 Task: Get the current traffic updates for the North Dakota Museum of Art in Grand Forks.
Action: Mouse moved to (156, 83)
Screenshot: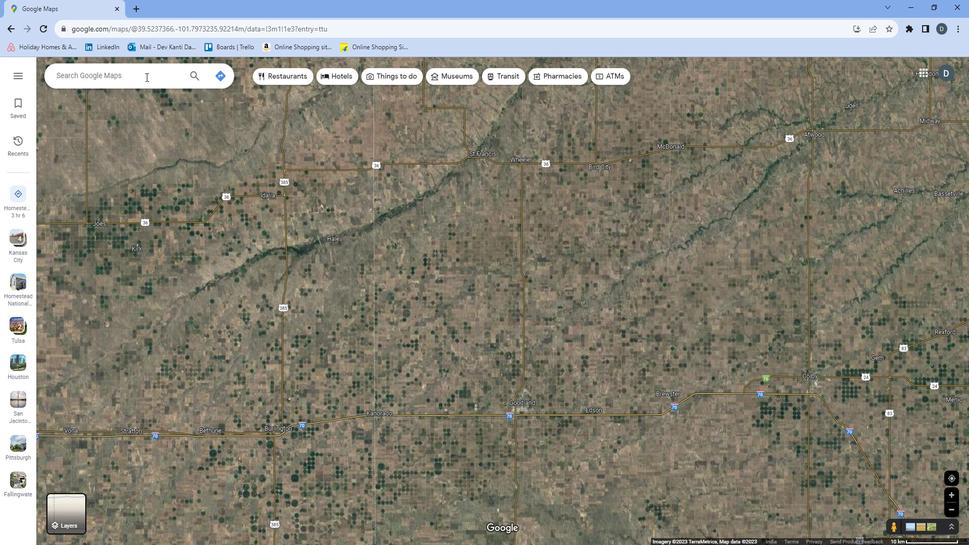 
Action: Mouse pressed left at (156, 83)
Screenshot: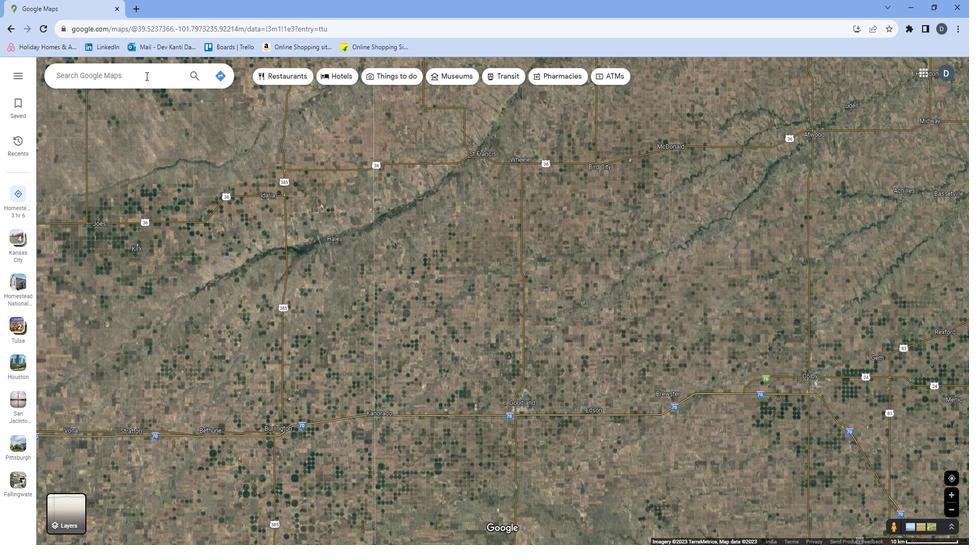 
Action: Mouse moved to (156, 82)
Screenshot: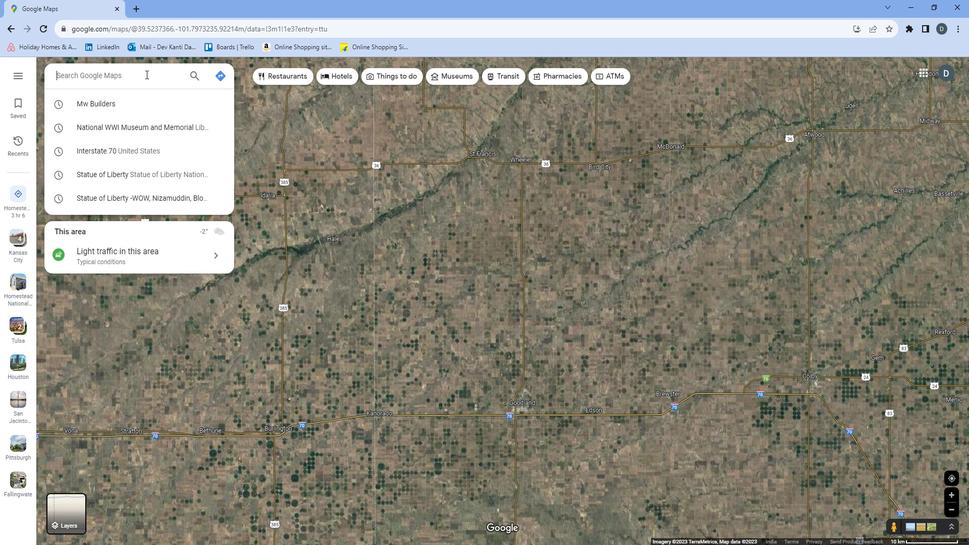 
Action: Key pressed <Key.shift>North<Key.space><Key.shift>Dakota<Key.space><Key.shift>Museum<Key.space>of<Key.space><Key.shift>Art<Key.space>in<Key.space><Key.shift>Grea<Key.backspace><Key.backspace>and<Key.space><Key.shift>Forks<Key.space><Key.enter>
Screenshot: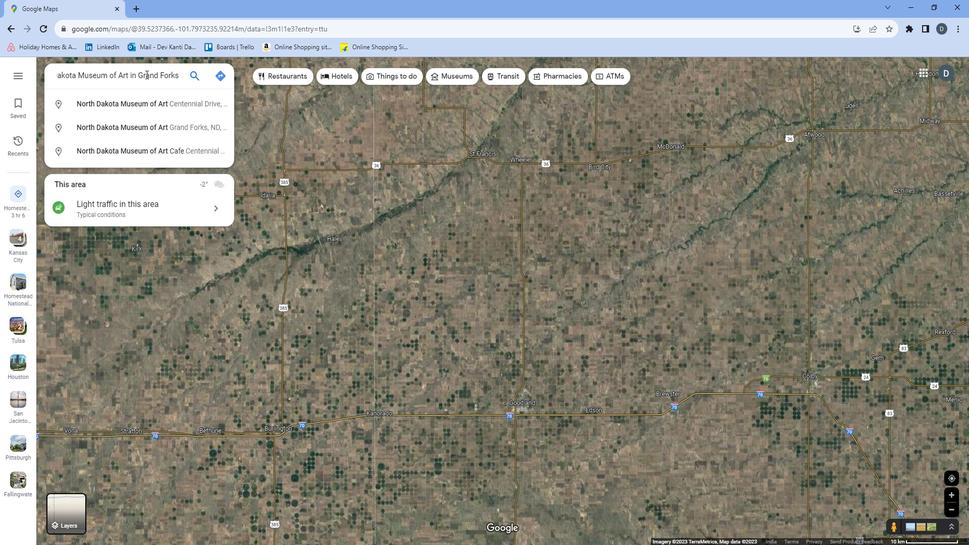 
Action: Mouse moved to (274, 499)
Screenshot: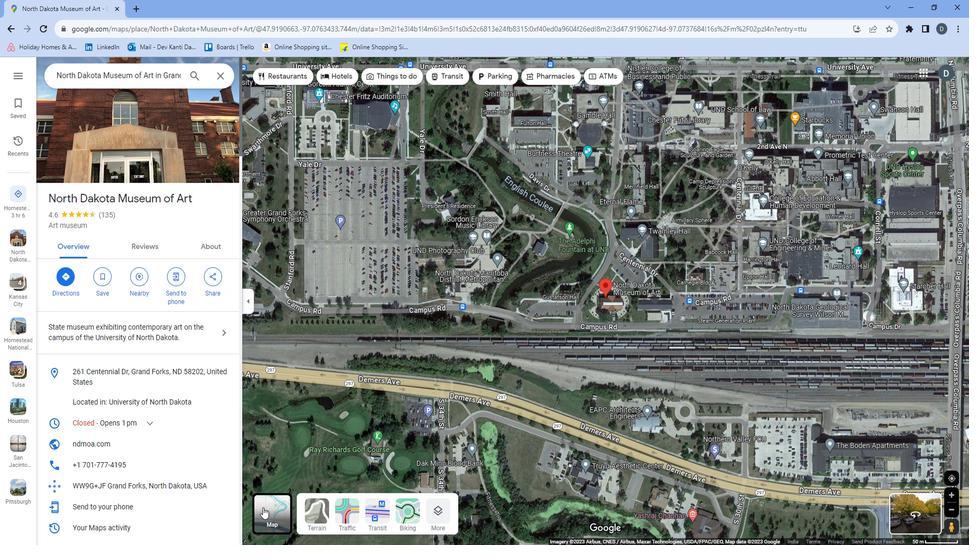 
Action: Mouse pressed left at (274, 499)
Screenshot: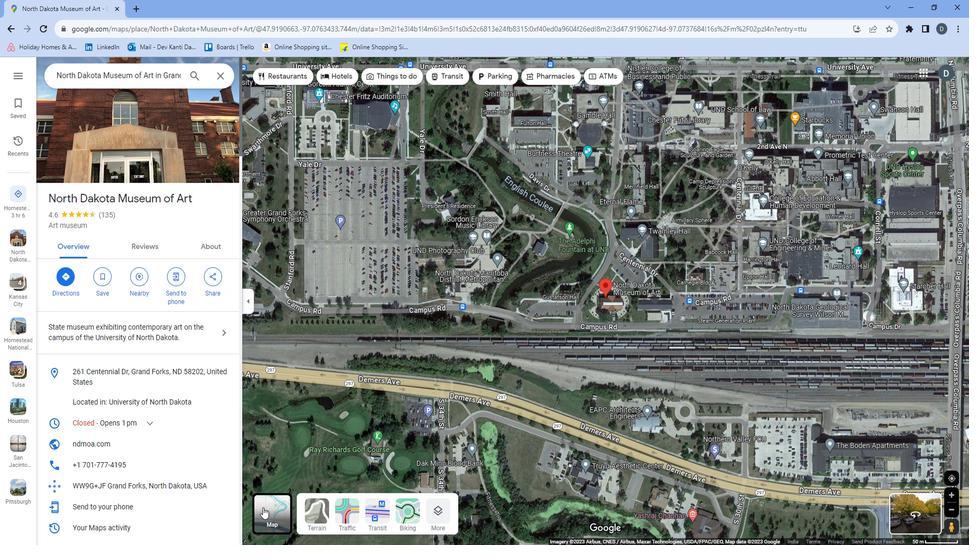 
Action: Mouse moved to (349, 492)
Screenshot: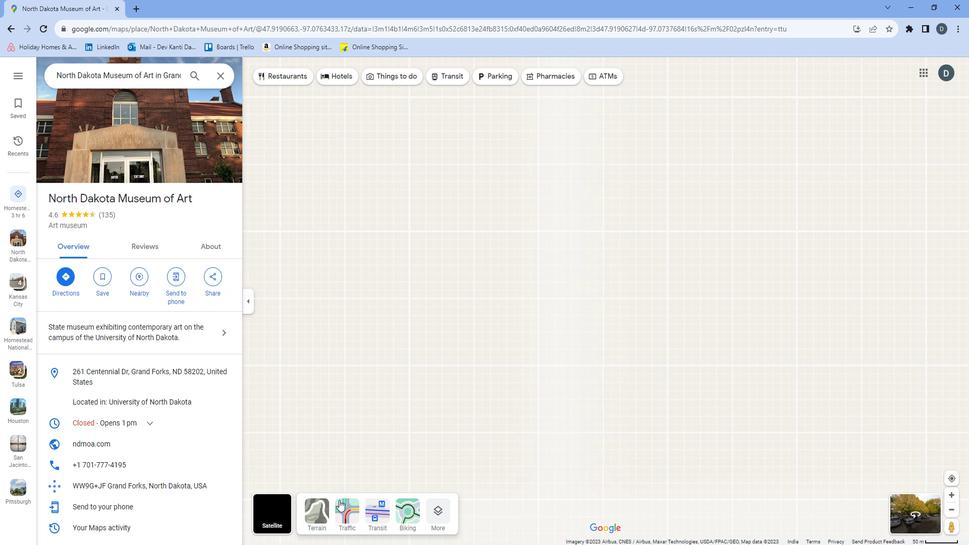 
Action: Mouse pressed left at (349, 492)
Screenshot: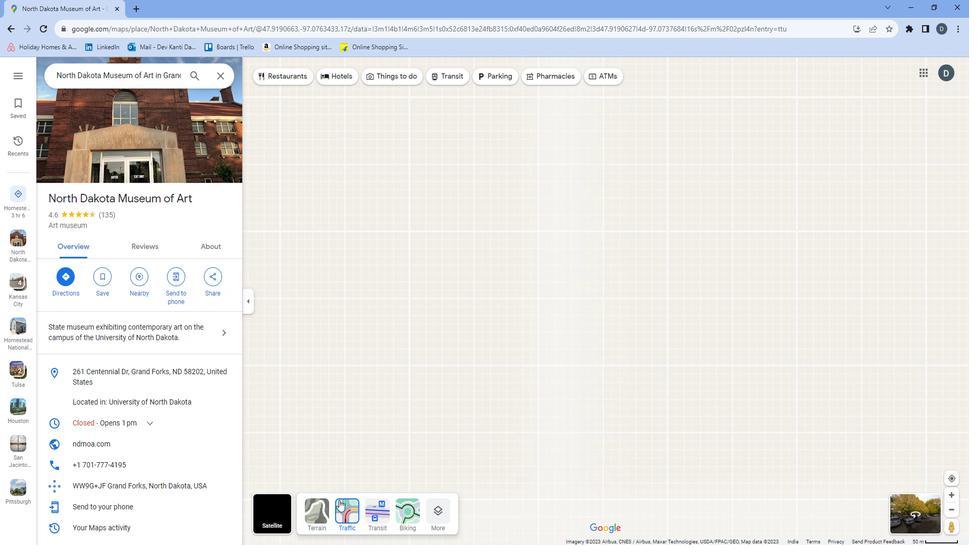 
Action: Mouse moved to (295, 405)
Screenshot: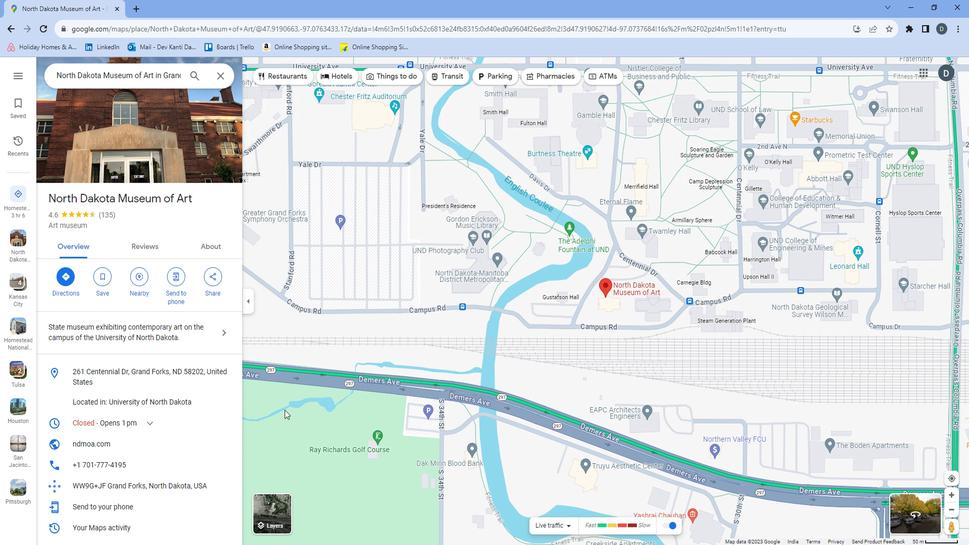 
Action: Mouse scrolled (295, 406) with delta (0, 0)
Screenshot: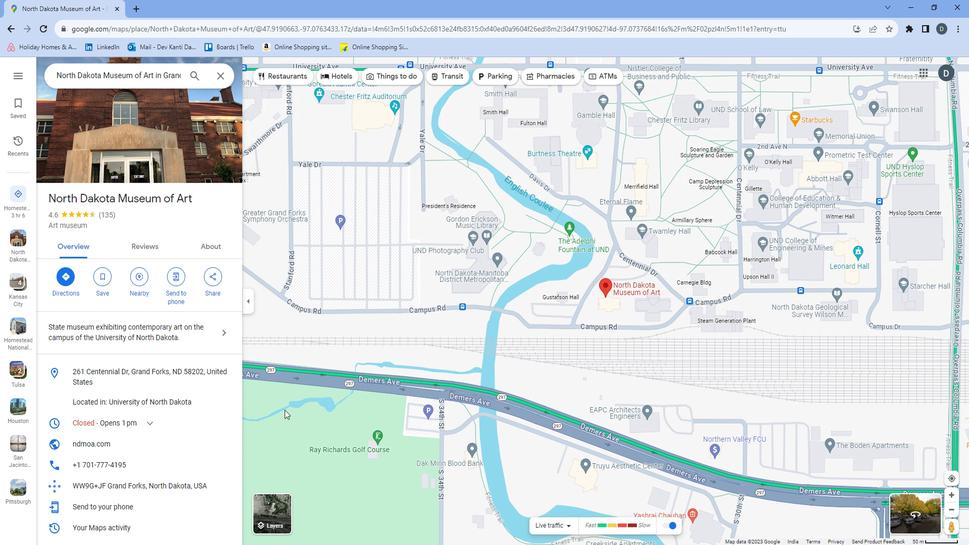 
Action: Mouse moved to (295, 404)
Screenshot: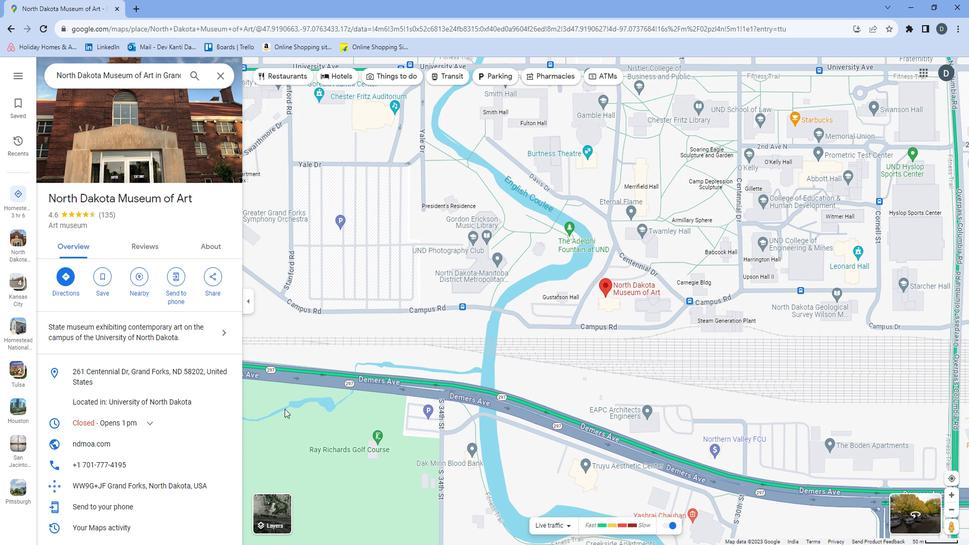
Action: Mouse scrolled (295, 405) with delta (0, 0)
Screenshot: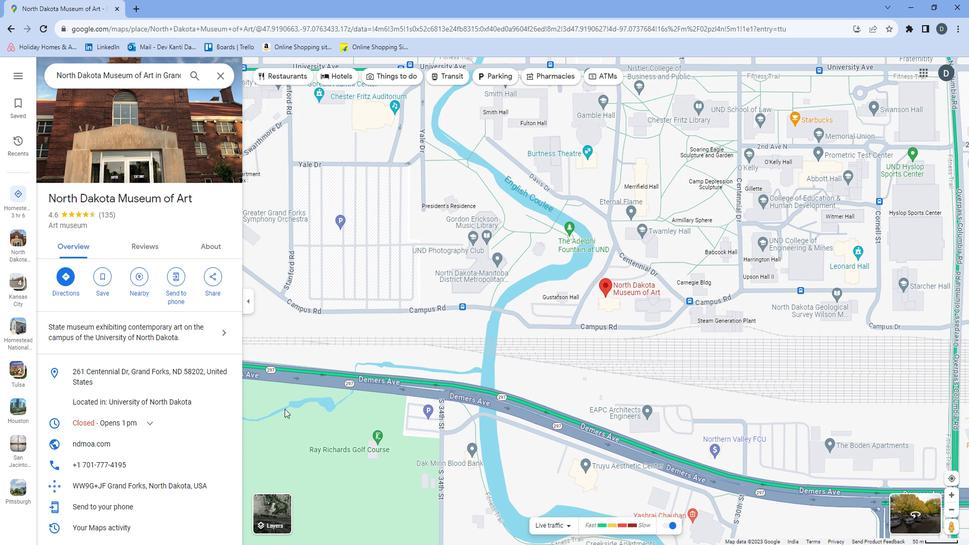 
Action: Mouse moved to (295, 404)
Screenshot: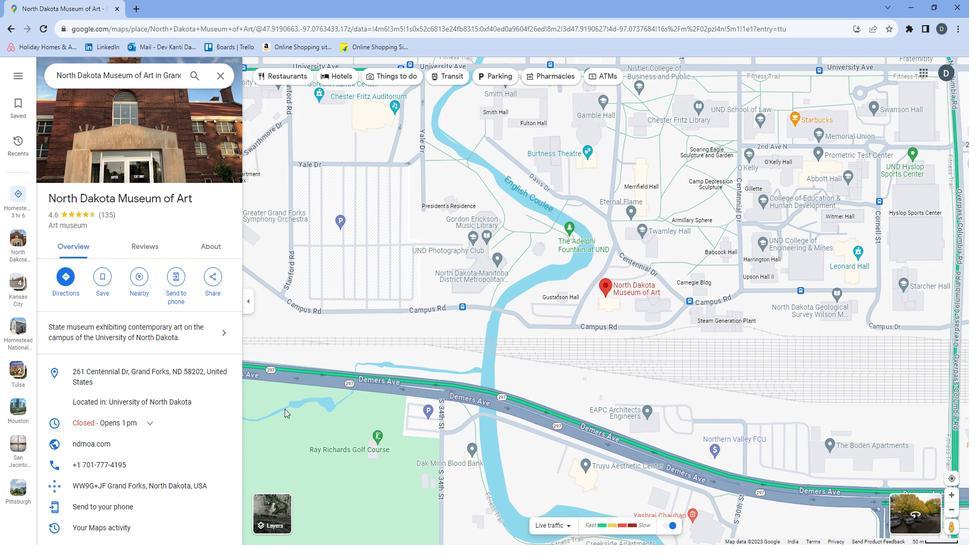 
Action: Mouse scrolled (295, 404) with delta (0, 0)
Screenshot: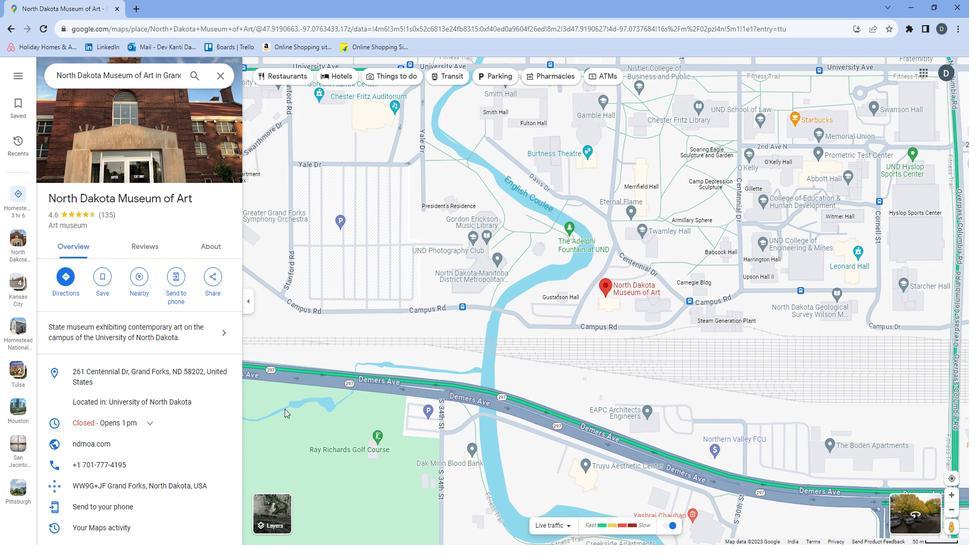 
Action: Mouse scrolled (295, 404) with delta (0, 0)
Screenshot: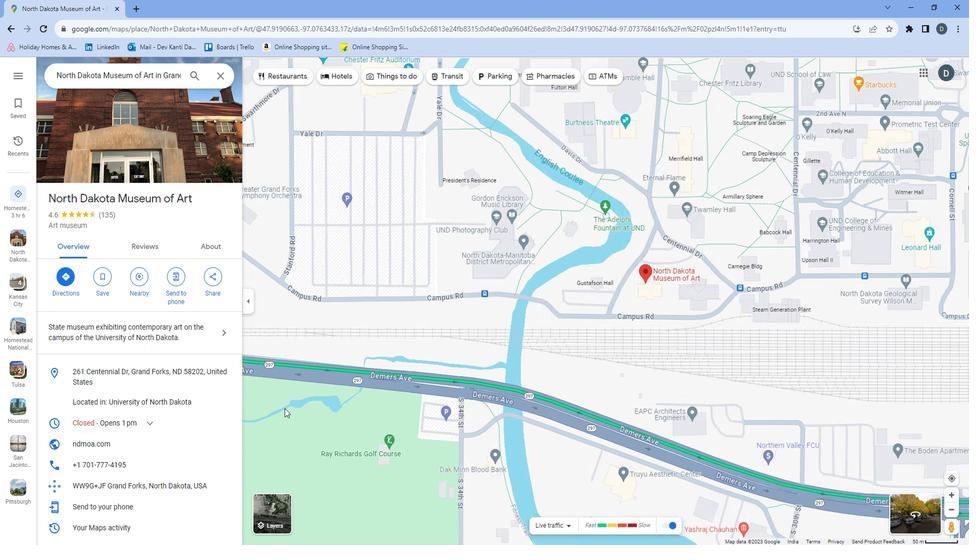 
Action: Mouse moved to (418, 398)
Screenshot: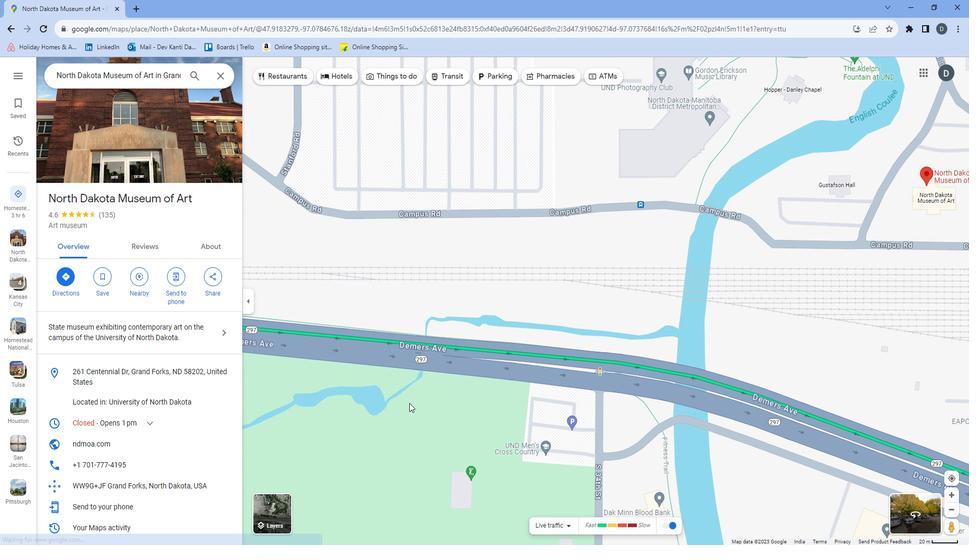 
Action: Mouse pressed left at (418, 398)
Screenshot: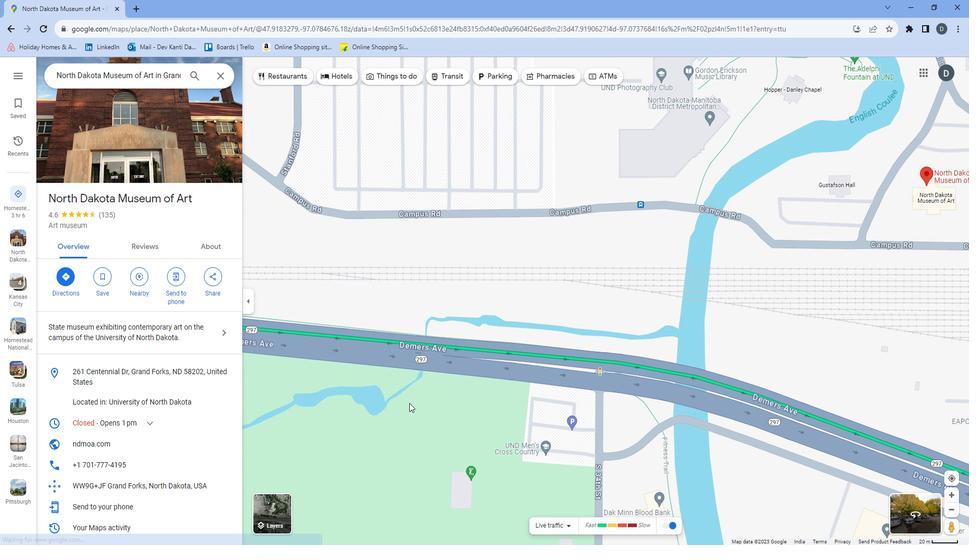 
Action: Mouse moved to (432, 390)
Screenshot: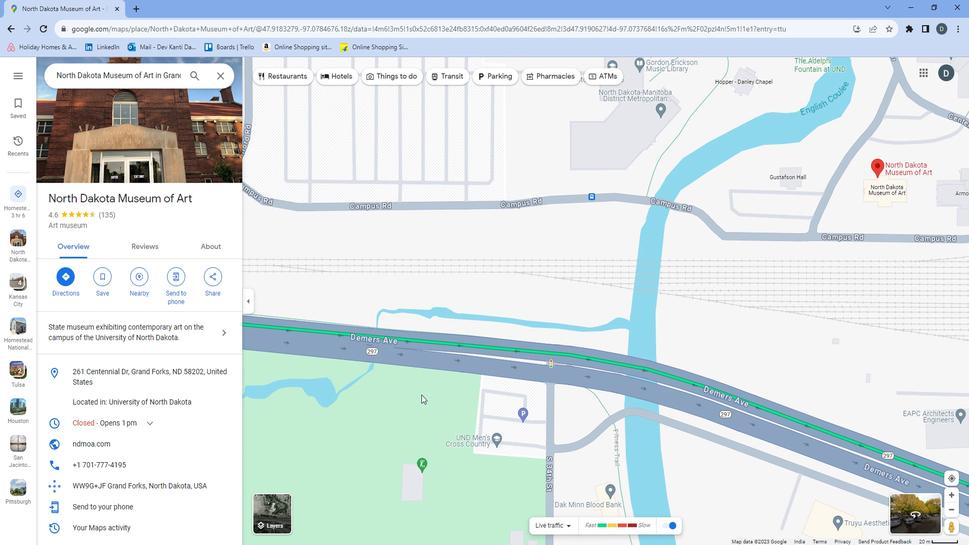 
Action: Mouse pressed left at (432, 390)
Screenshot: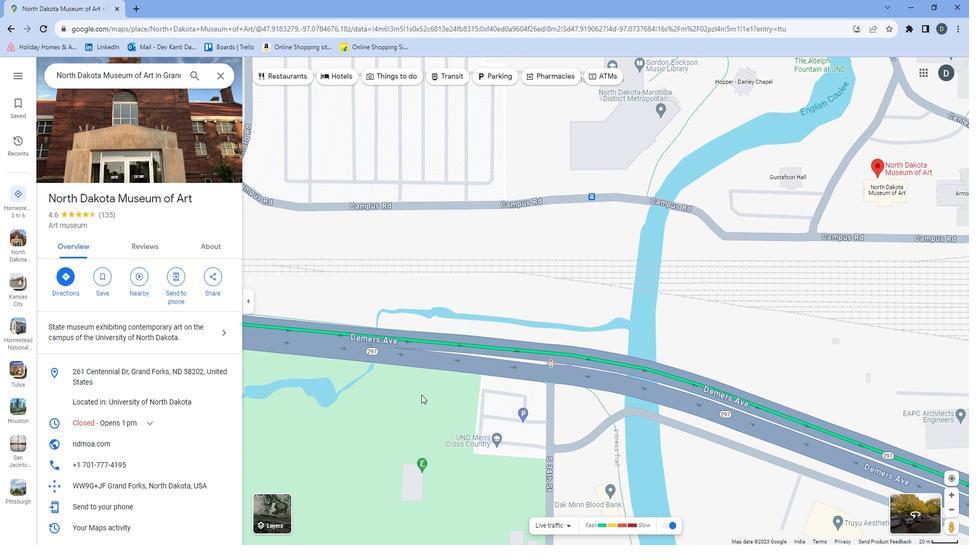 
Action: Mouse moved to (536, 394)
Screenshot: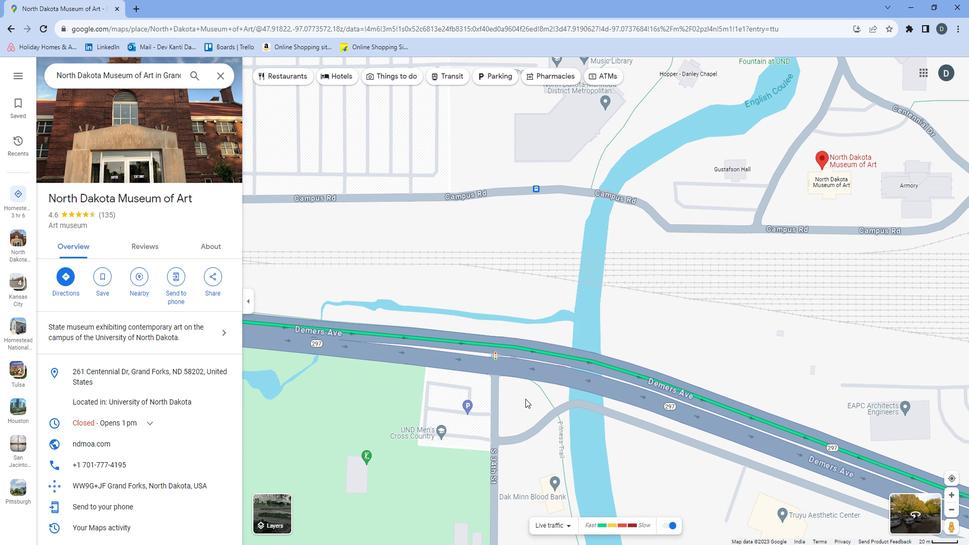
Action: Mouse pressed left at (536, 394)
Screenshot: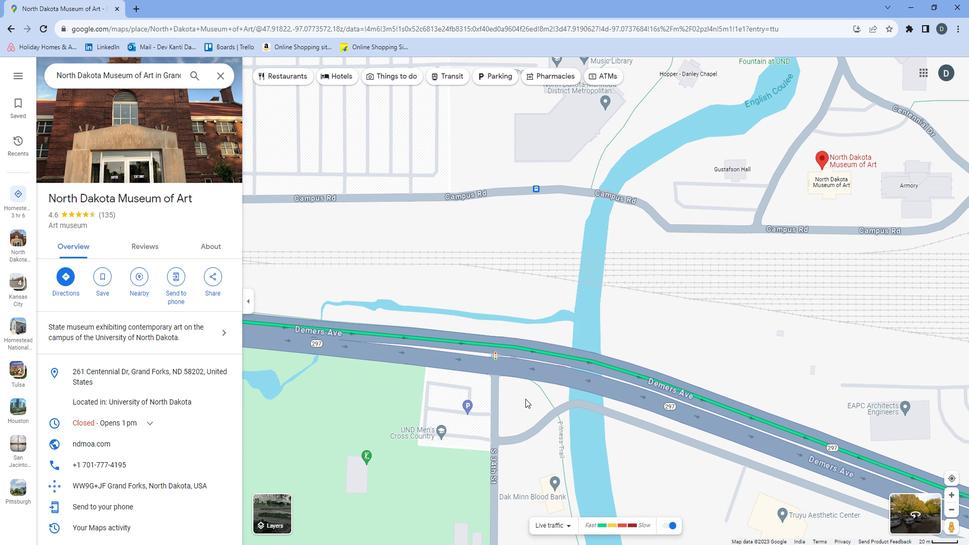 
Action: Mouse moved to (565, 429)
Screenshot: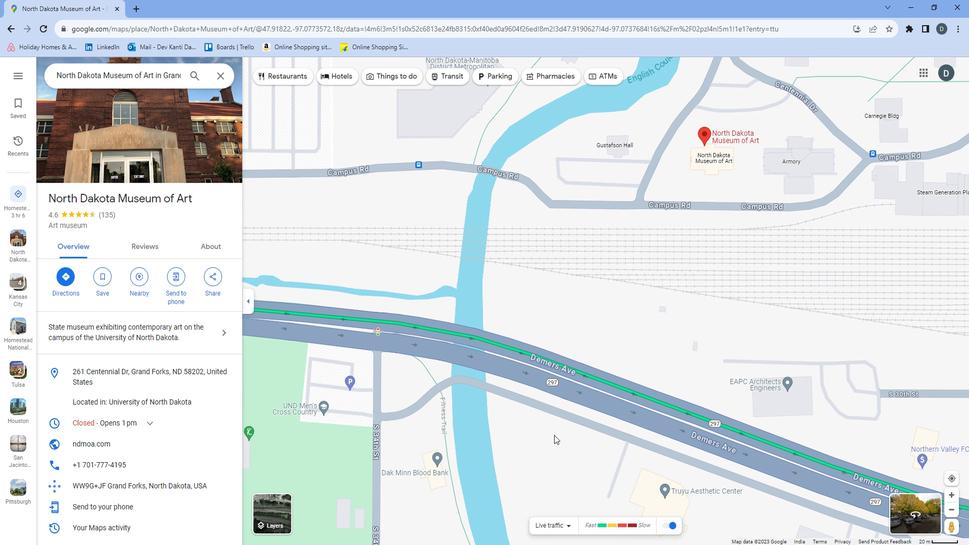 
Action: Mouse pressed left at (565, 429)
Screenshot: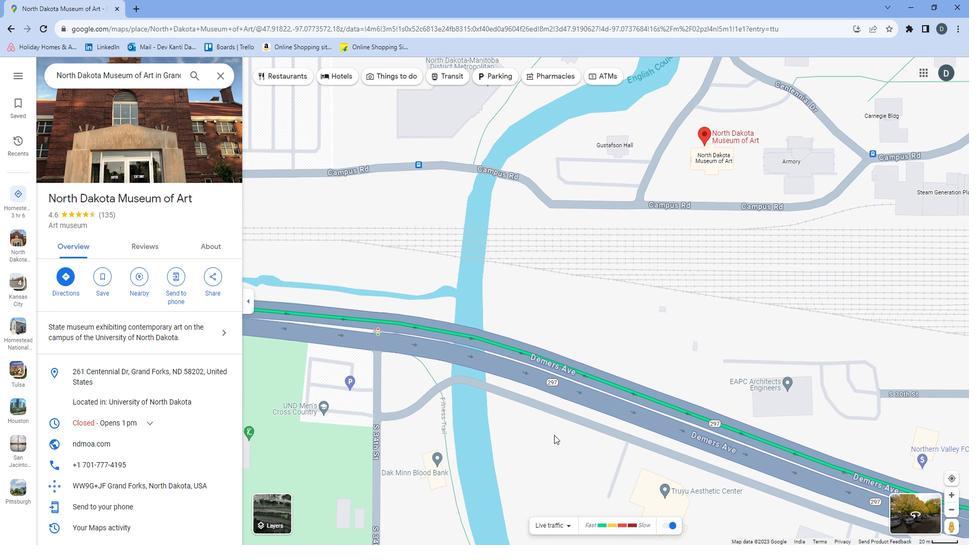 
Action: Mouse moved to (665, 403)
Screenshot: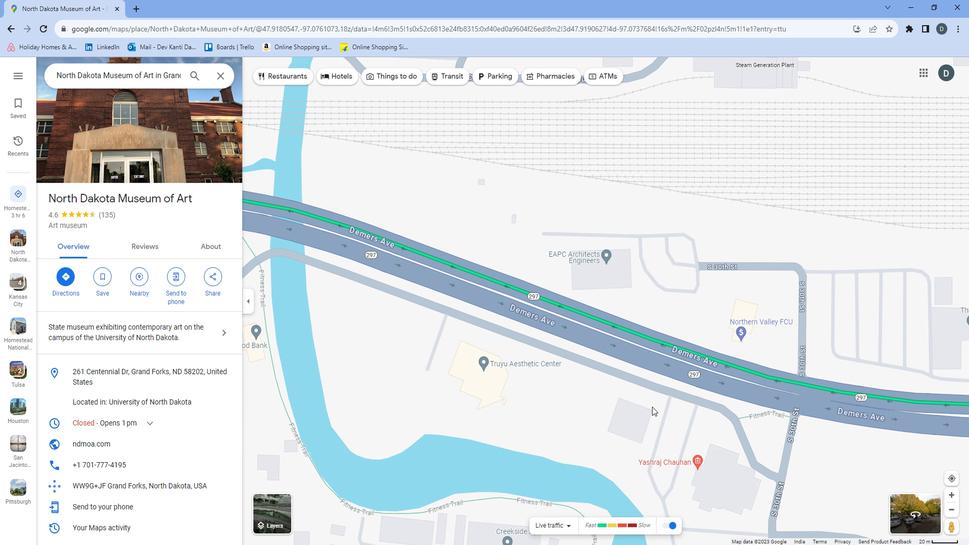 
Action: Mouse pressed left at (665, 403)
Screenshot: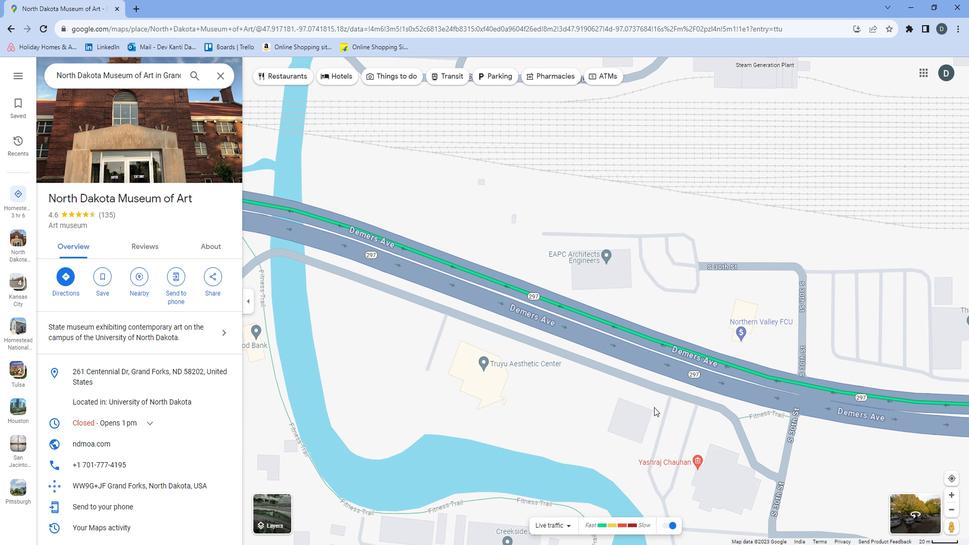 
Action: Mouse moved to (561, 278)
Screenshot: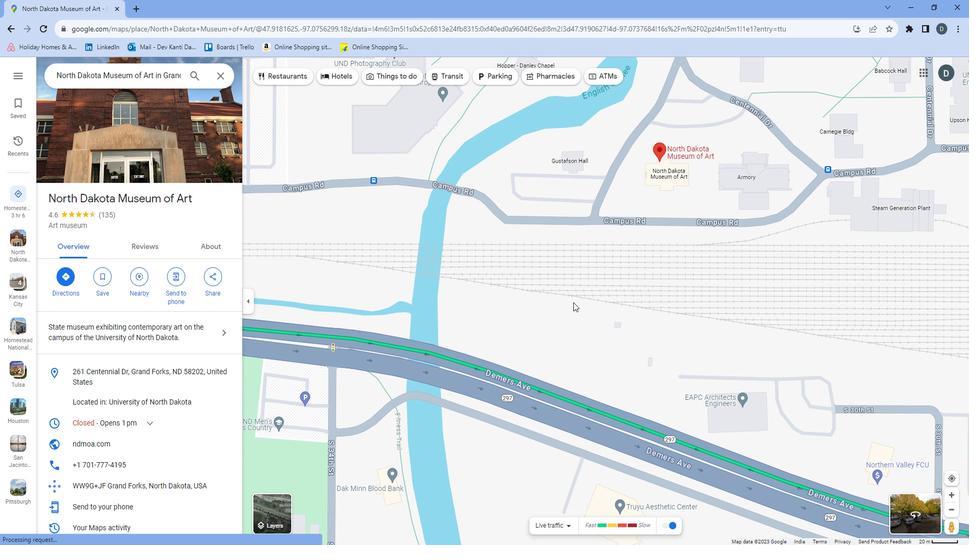
Action: Mouse scrolled (561, 278) with delta (0, 0)
Screenshot: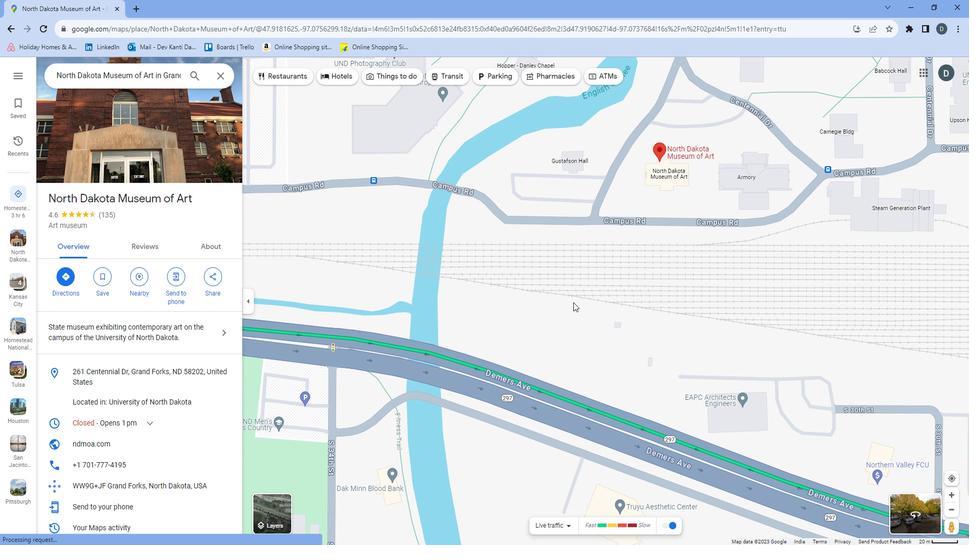 
Action: Mouse moved to (555, 268)
Screenshot: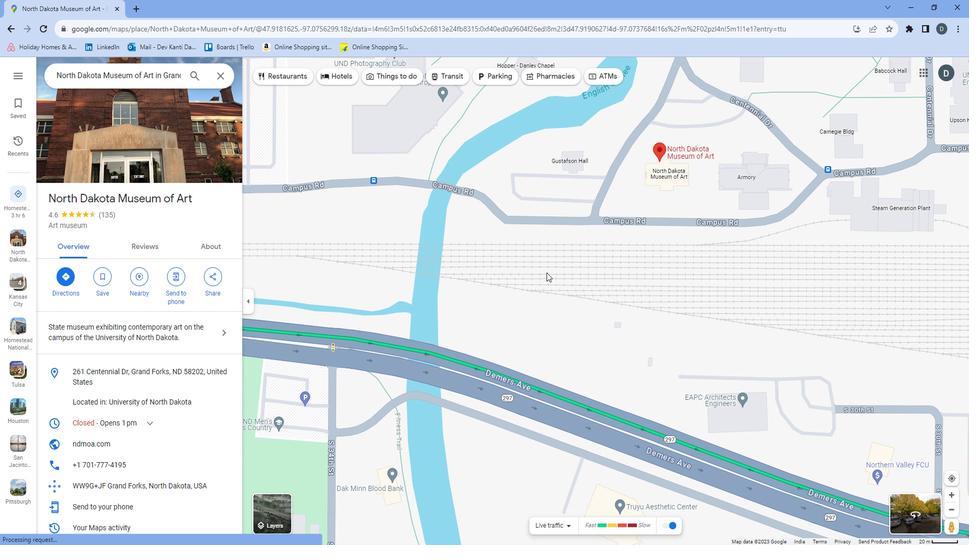 
Action: Mouse scrolled (555, 269) with delta (0, 0)
Screenshot: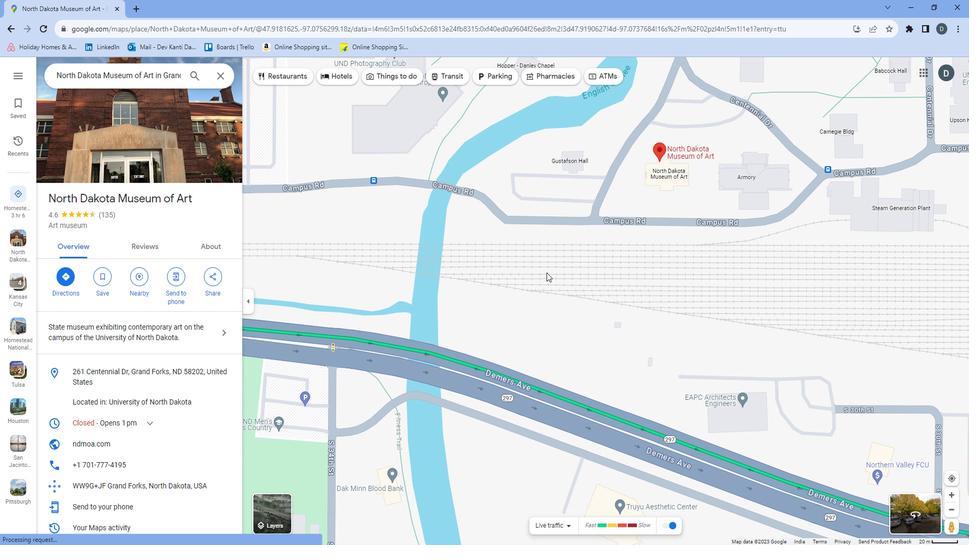 
Action: Mouse scrolled (555, 269) with delta (0, 0)
Screenshot: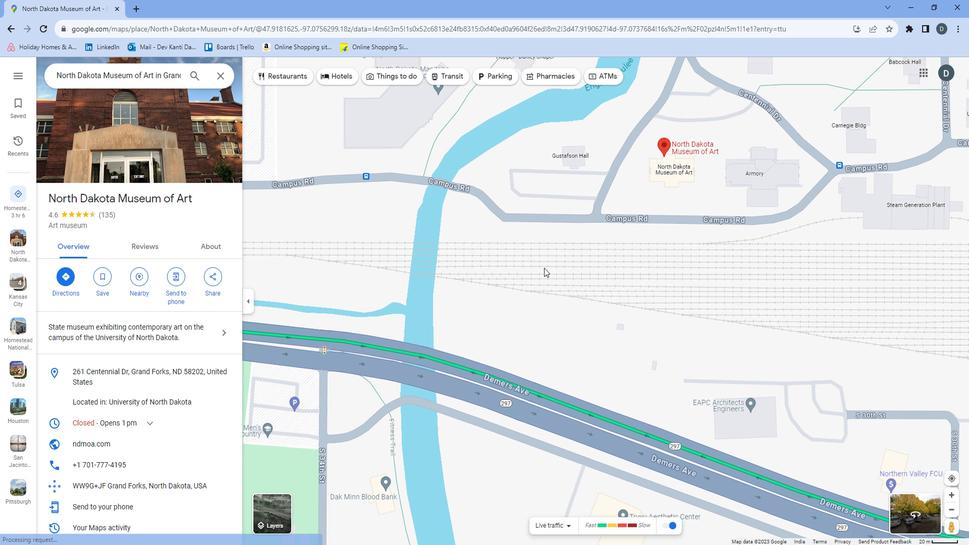 
Action: Mouse moved to (558, 252)
Screenshot: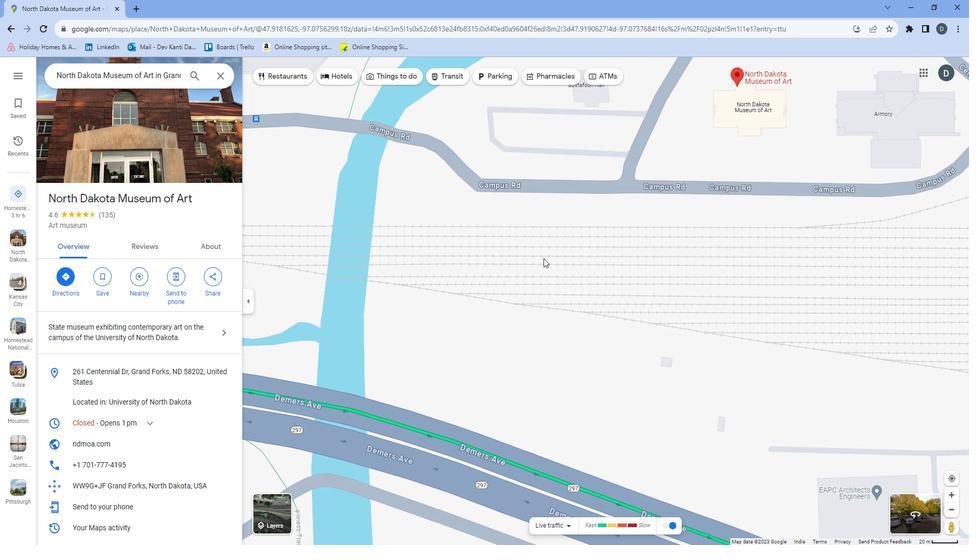 
Action: Mouse pressed left at (558, 252)
Screenshot: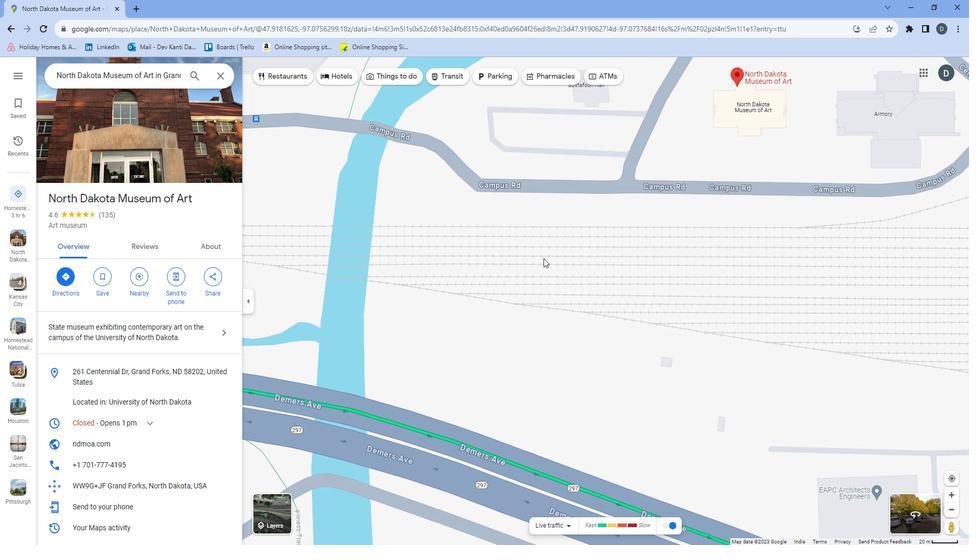 
Action: Mouse moved to (637, 386)
Screenshot: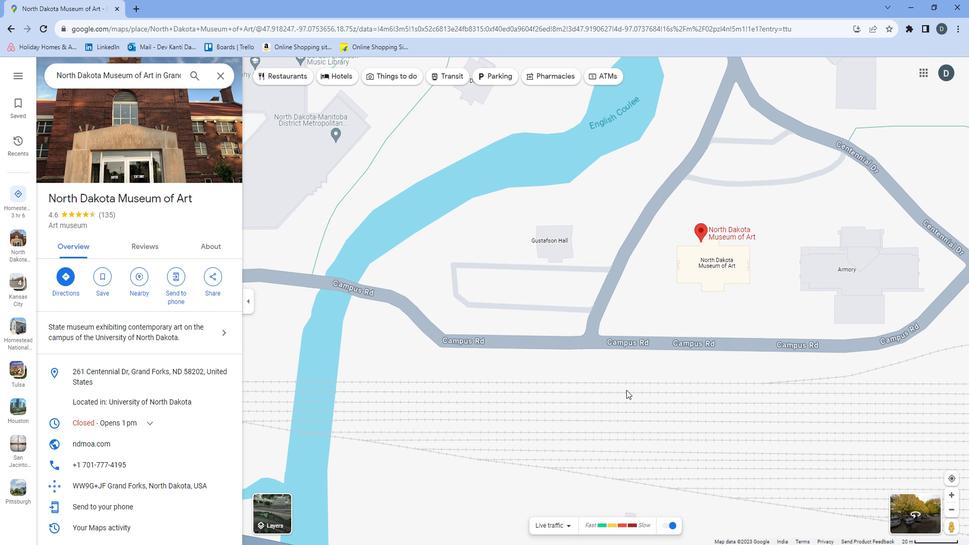 
Action: Mouse scrolled (637, 386) with delta (0, 0)
Screenshot: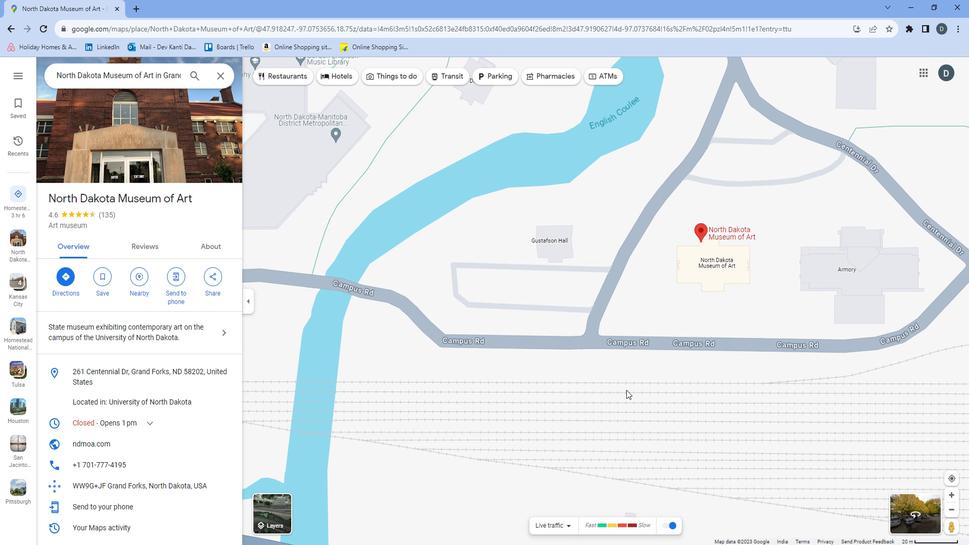 
Action: Mouse scrolled (637, 386) with delta (0, 0)
Screenshot: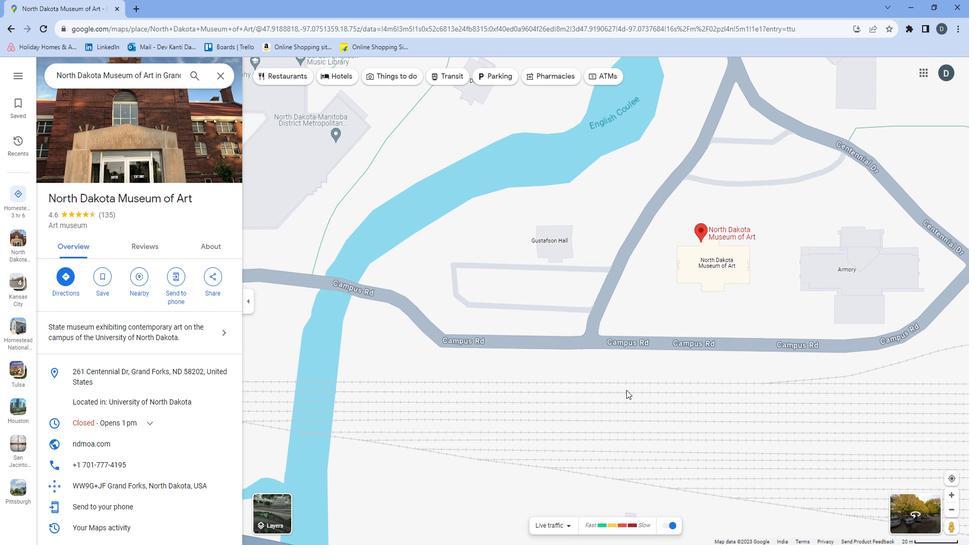 
Action: Mouse scrolled (637, 386) with delta (0, 0)
Screenshot: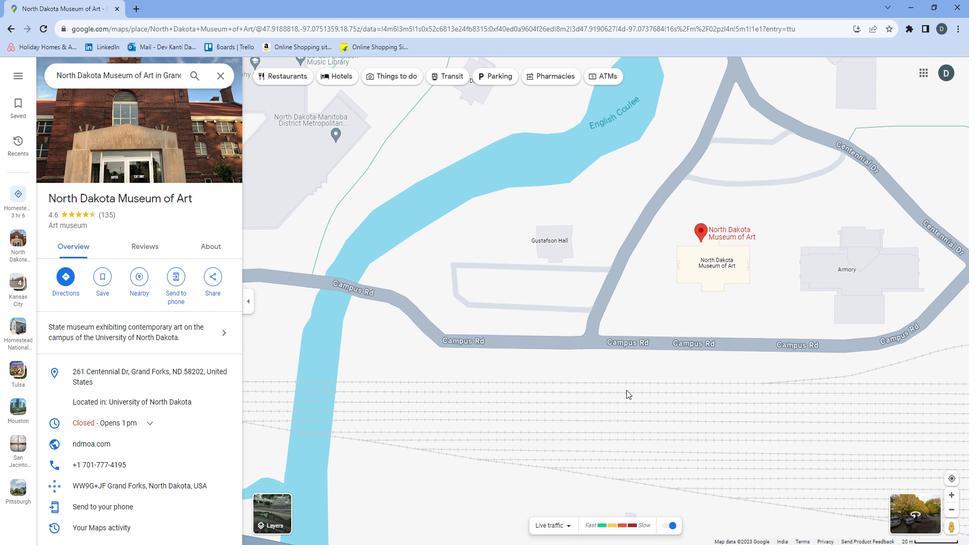
Action: Mouse scrolled (637, 386) with delta (0, 0)
Screenshot: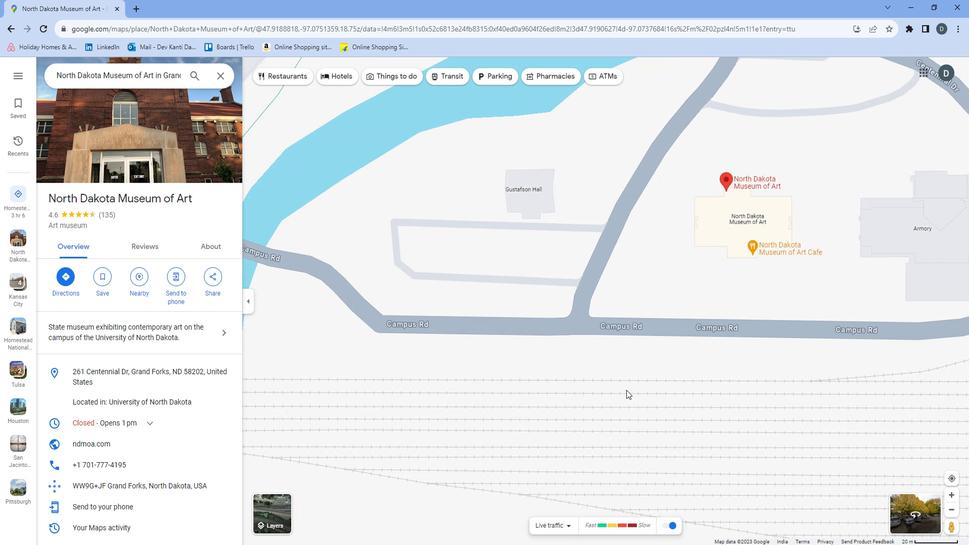 
Action: Mouse moved to (524, 337)
Screenshot: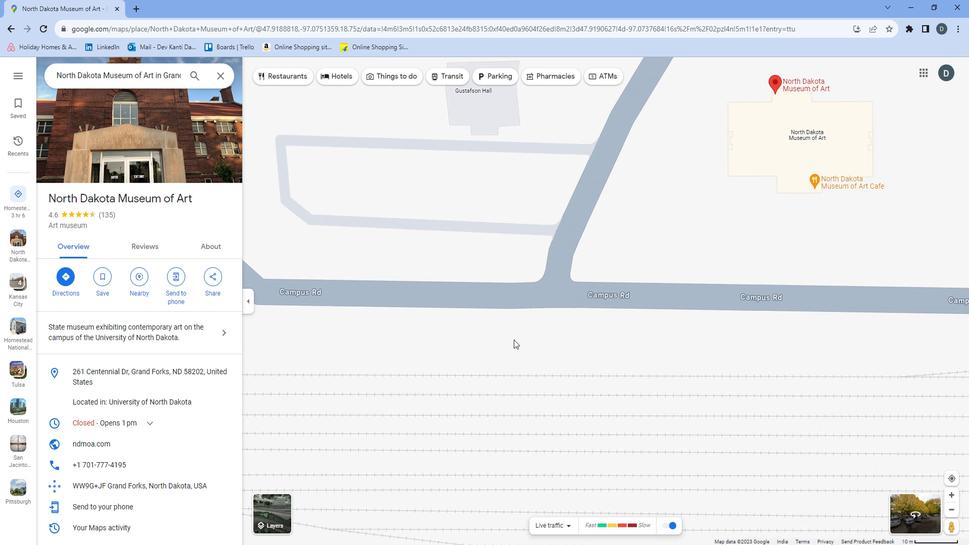 
Action: Mouse pressed left at (524, 337)
Screenshot: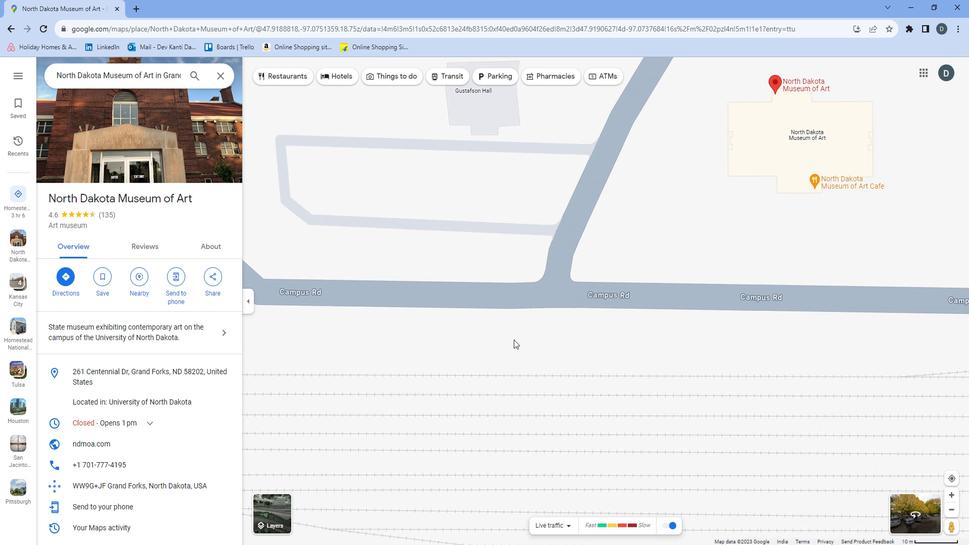 
Action: Mouse moved to (644, 338)
Screenshot: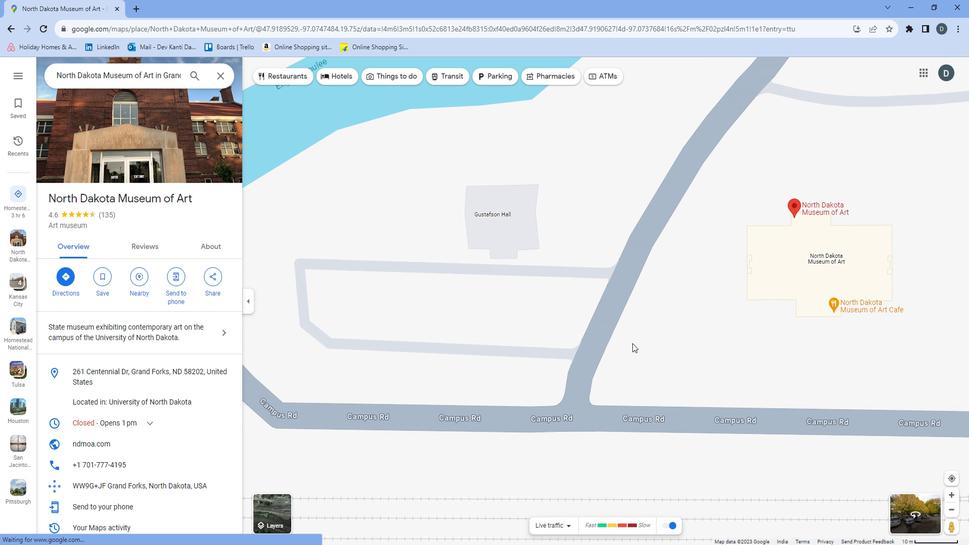 
Action: Mouse pressed left at (644, 338)
Screenshot: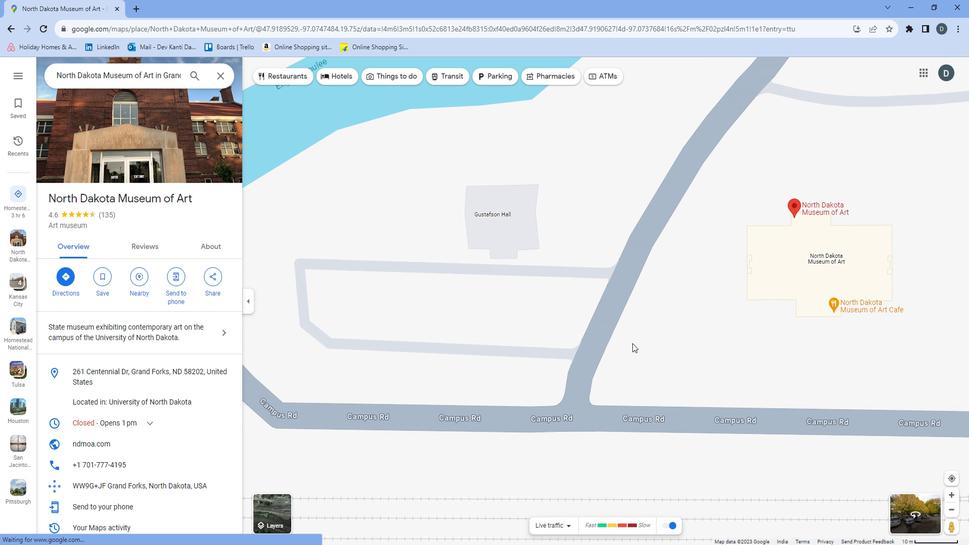 
Action: Mouse moved to (536, 438)
Screenshot: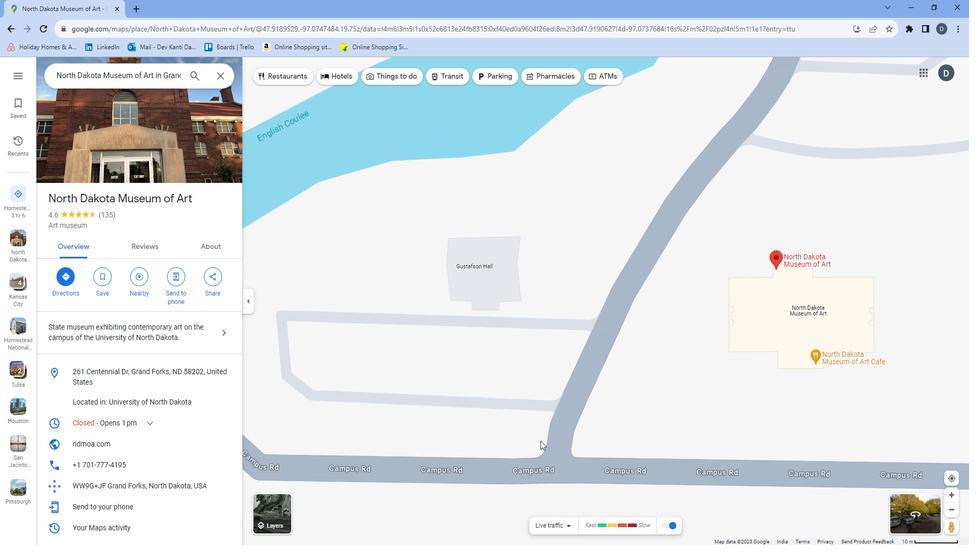 
Action: Mouse scrolled (536, 438) with delta (0, 0)
Screenshot: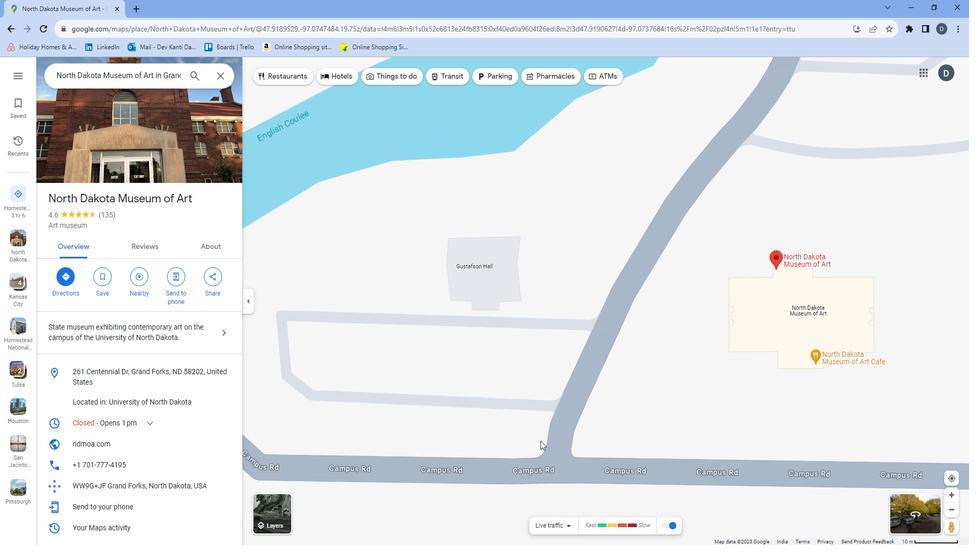 
Action: Mouse moved to (521, 439)
Screenshot: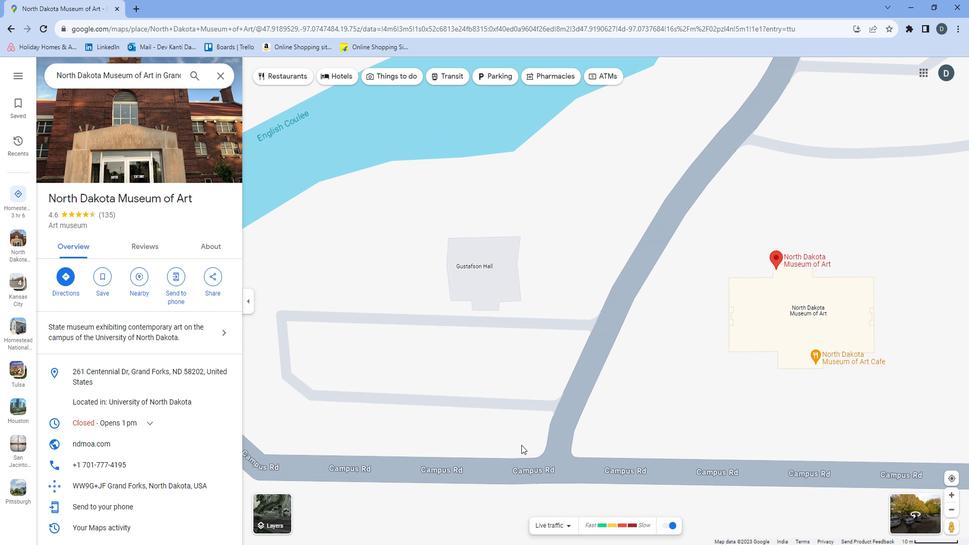 
Action: Mouse scrolled (521, 440) with delta (0, 0)
Screenshot: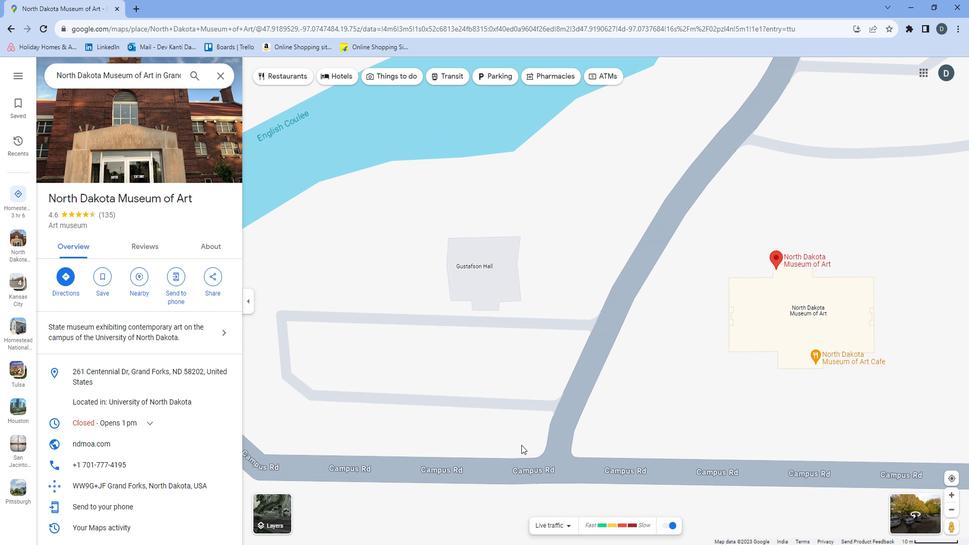 
Action: Mouse moved to (517, 439)
Screenshot: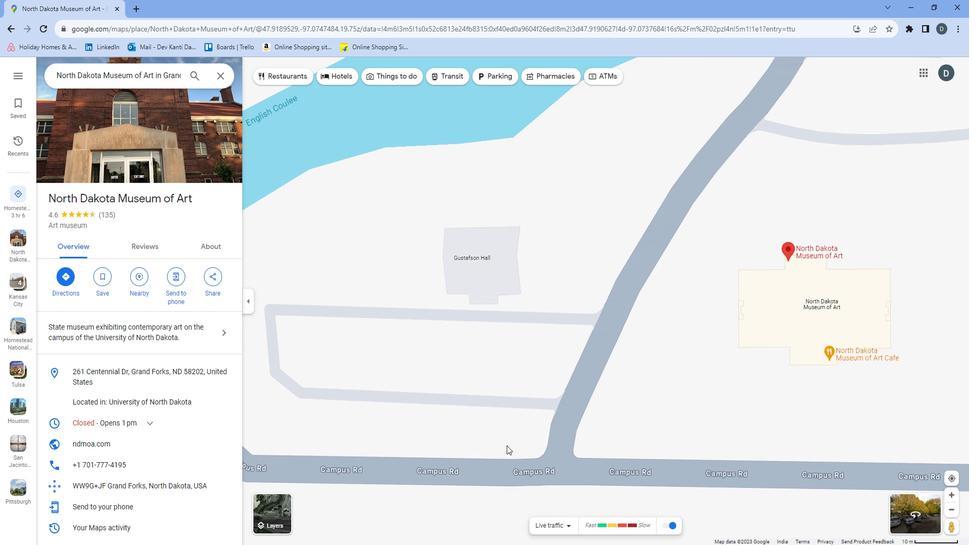 
Action: Mouse scrolled (517, 440) with delta (0, 0)
Screenshot: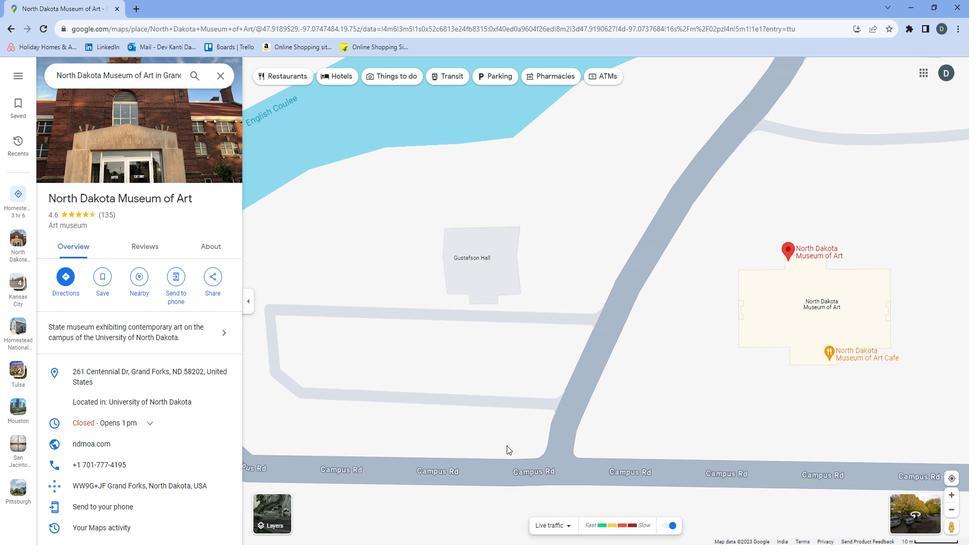 
Action: Mouse moved to (524, 428)
Screenshot: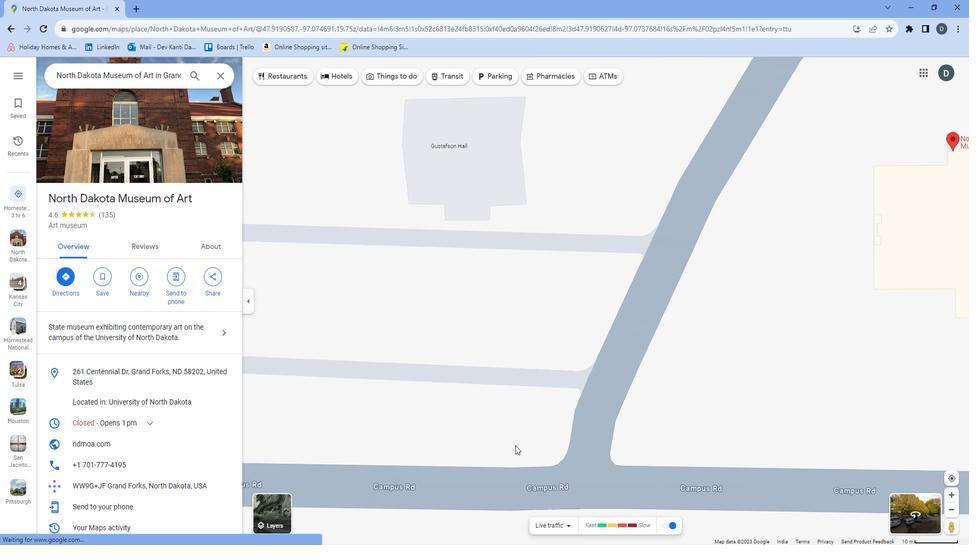 
Action: Mouse pressed left at (524, 428)
Screenshot: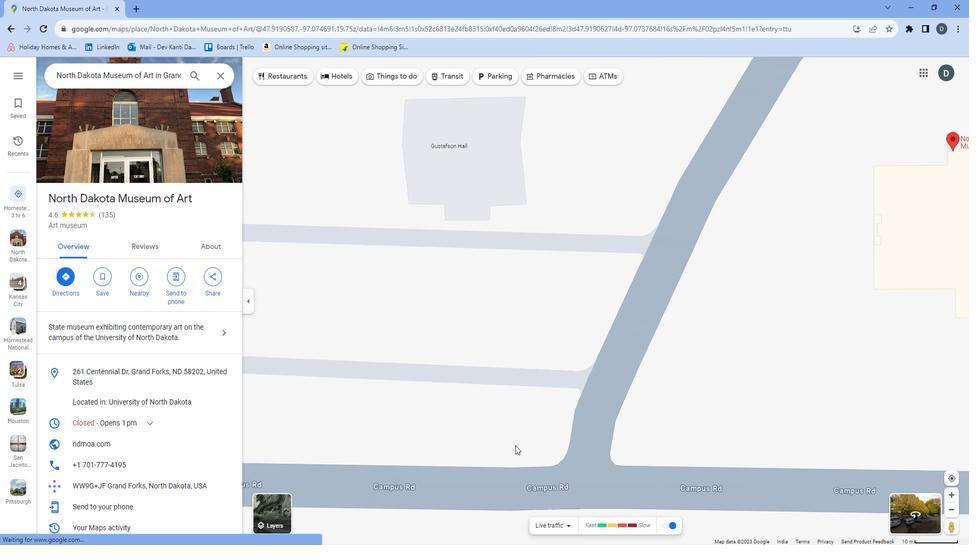 
Action: Mouse moved to (639, 316)
Screenshot: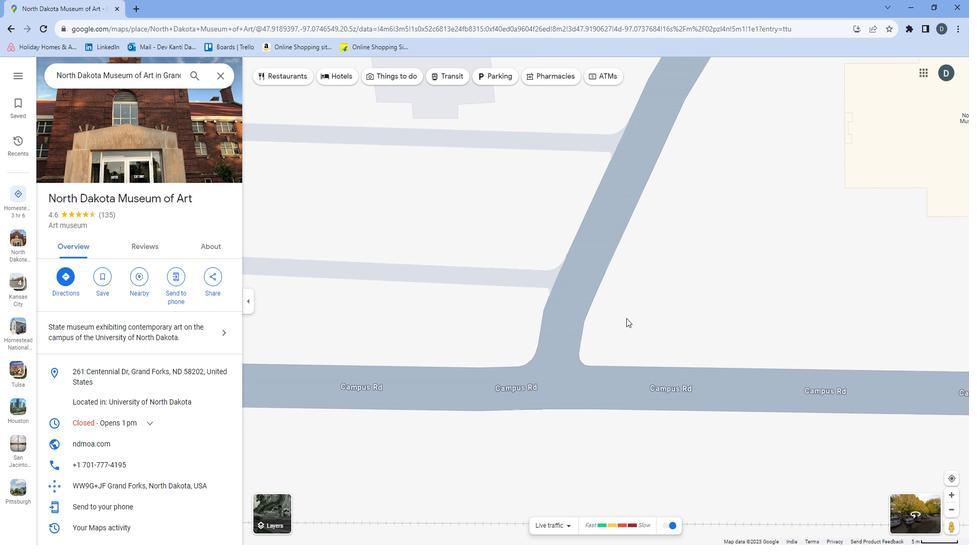 
Action: Mouse scrolled (639, 316) with delta (0, 0)
Screenshot: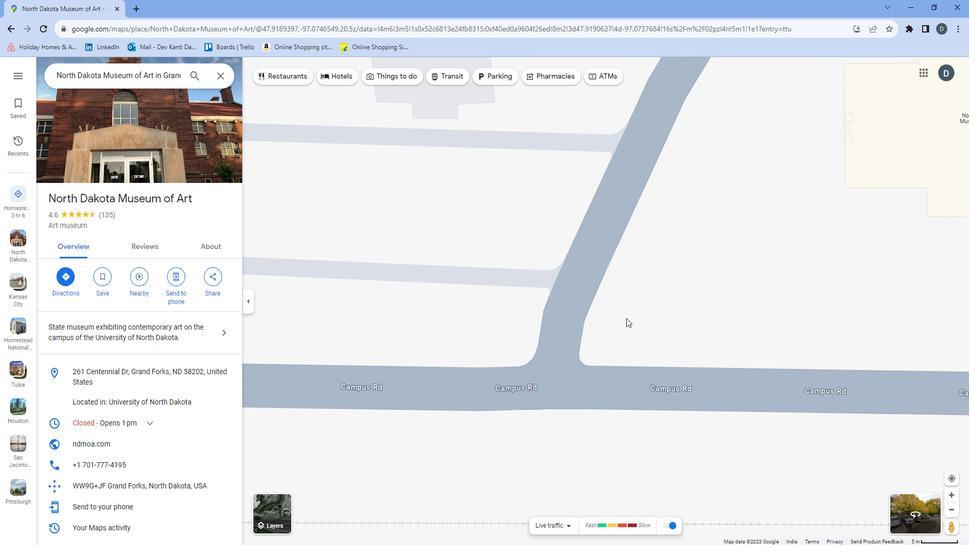 
Action: Mouse moved to (639, 315)
Screenshot: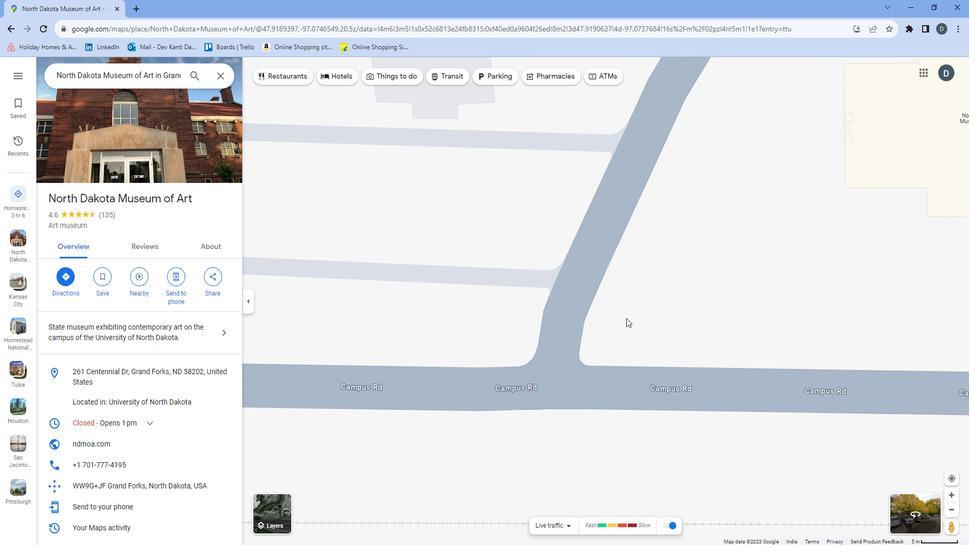 
Action: Mouse scrolled (639, 316) with delta (0, 0)
Screenshot: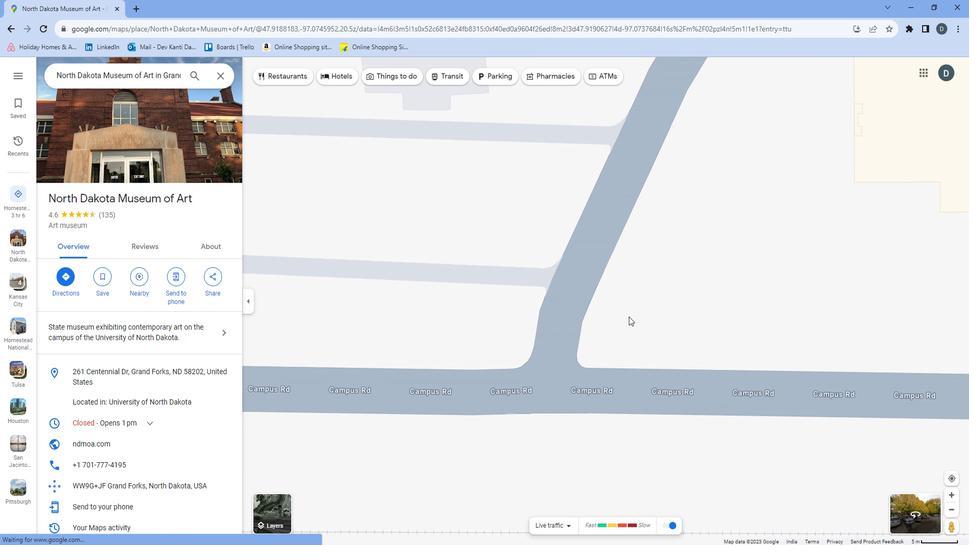 
Action: Mouse moved to (639, 316)
Screenshot: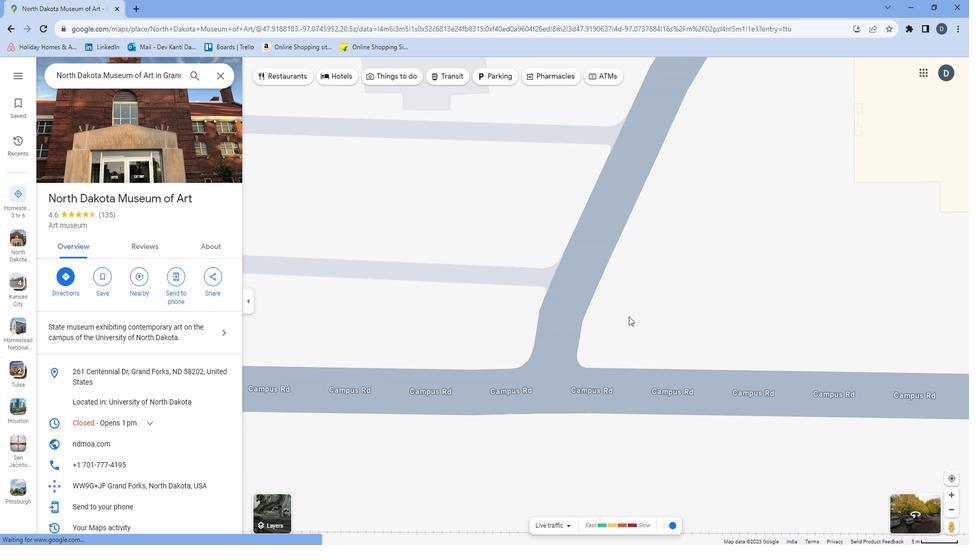 
Action: Mouse pressed left at (639, 316)
Screenshot: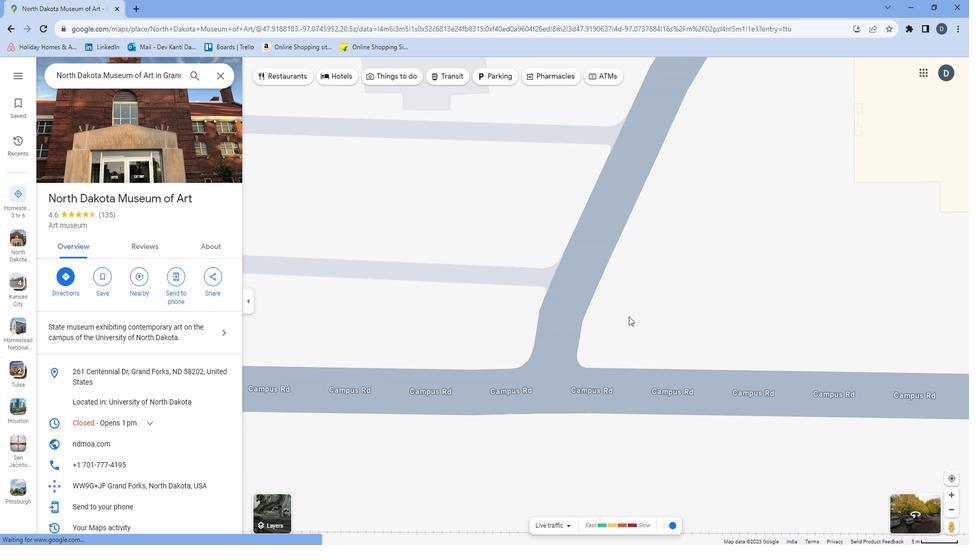 
Action: Mouse moved to (637, 358)
Screenshot: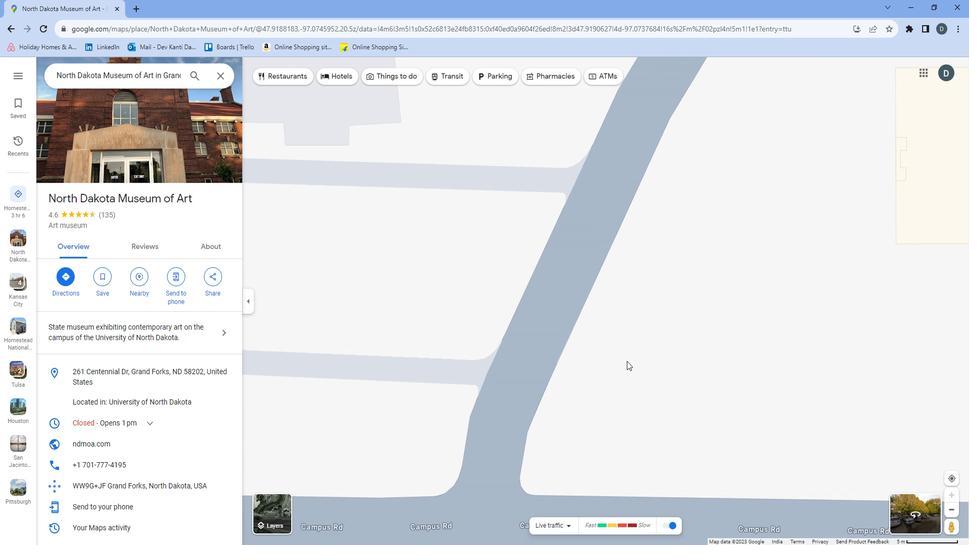 
Action: Mouse scrolled (637, 358) with delta (0, 0)
Screenshot: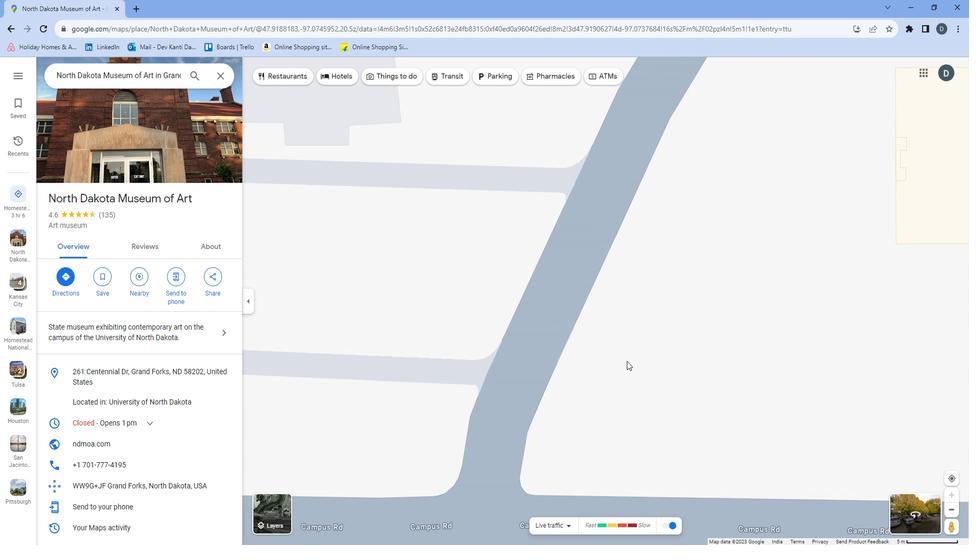 
Action: Mouse scrolled (637, 358) with delta (0, 0)
Screenshot: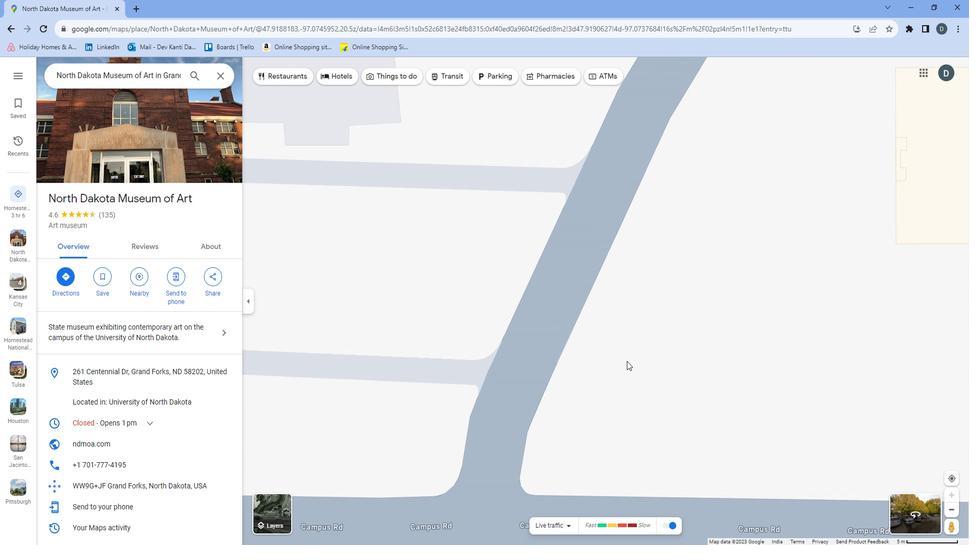 
Action: Mouse scrolled (637, 358) with delta (0, 0)
Screenshot: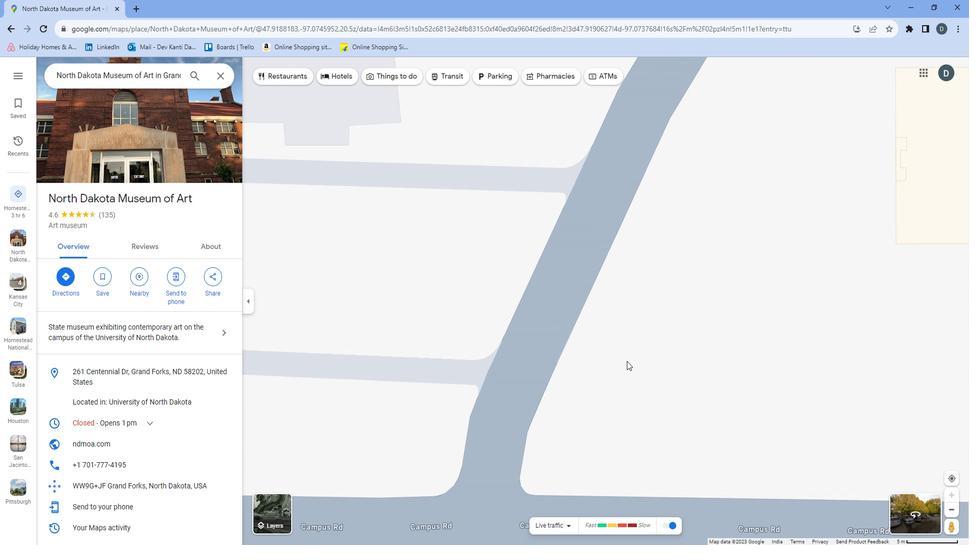 
Action: Mouse moved to (643, 338)
Screenshot: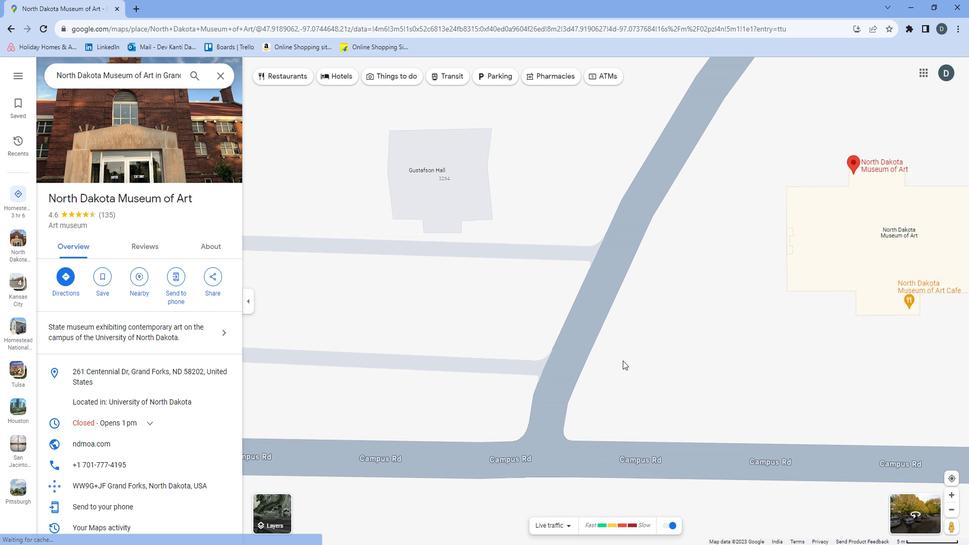 
Action: Mouse pressed left at (643, 338)
Screenshot: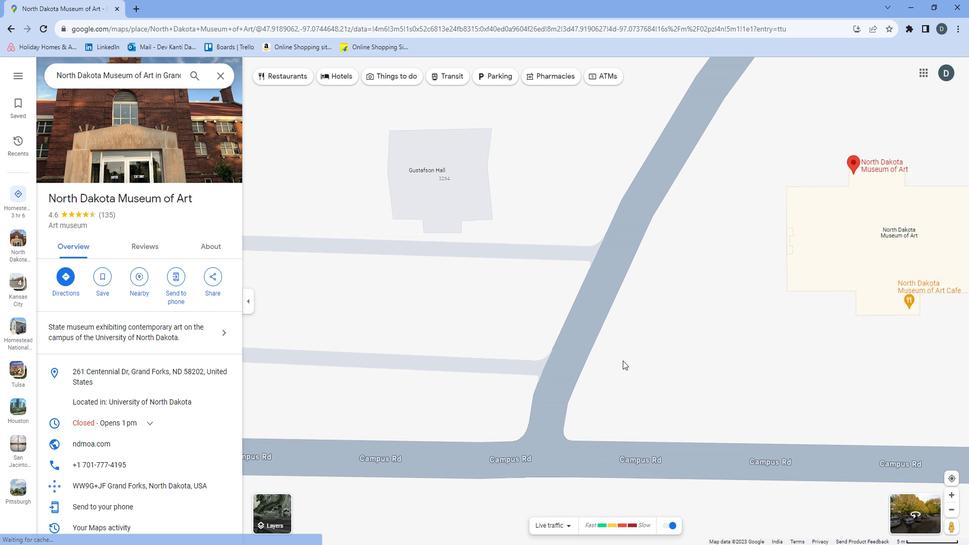
Action: Mouse moved to (625, 348)
Screenshot: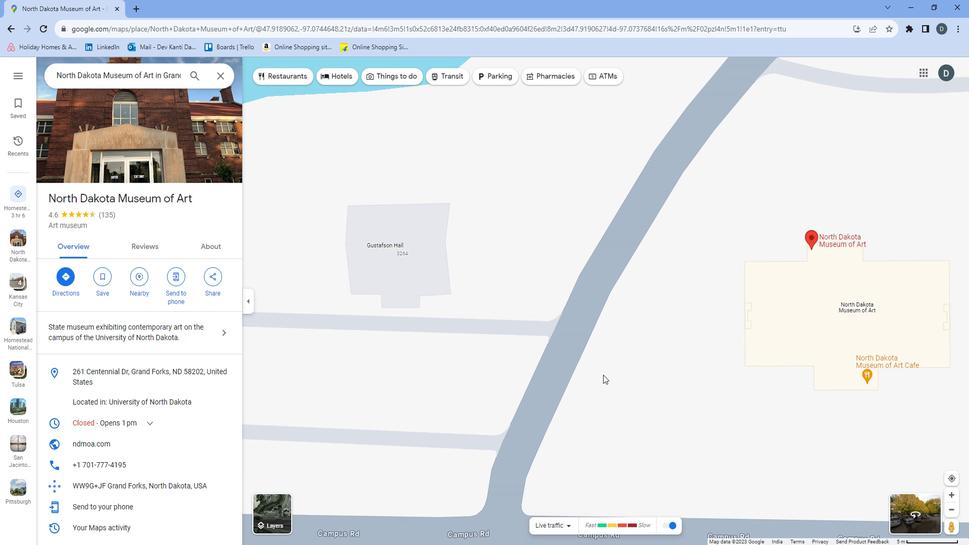 
Action: Mouse scrolled (625, 348) with delta (0, 0)
Screenshot: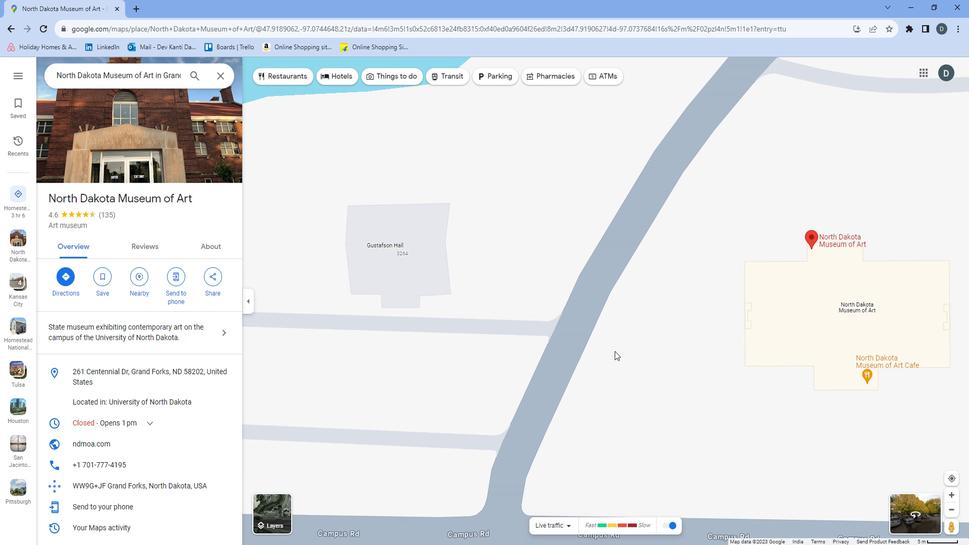 
Action: Mouse scrolled (625, 348) with delta (0, 0)
Screenshot: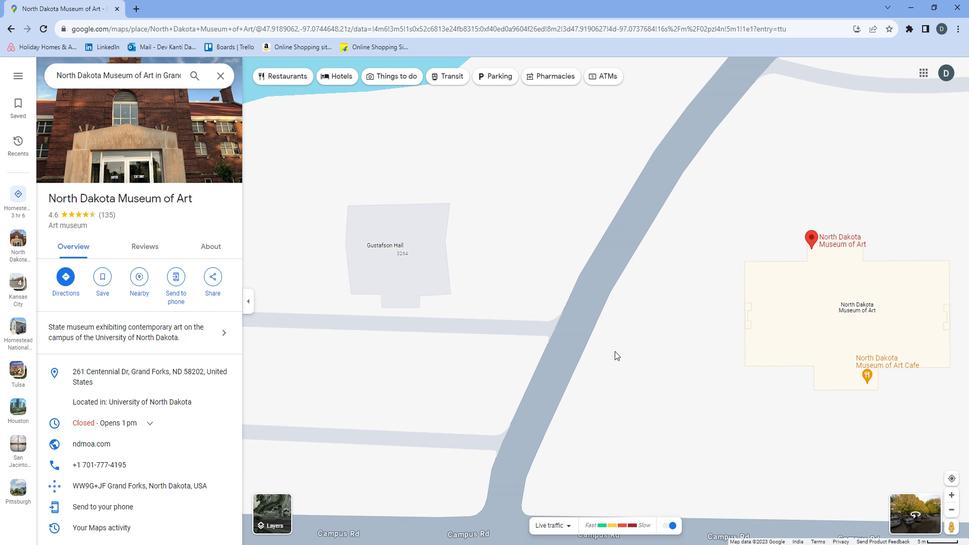 
Action: Mouse moved to (626, 346)
Screenshot: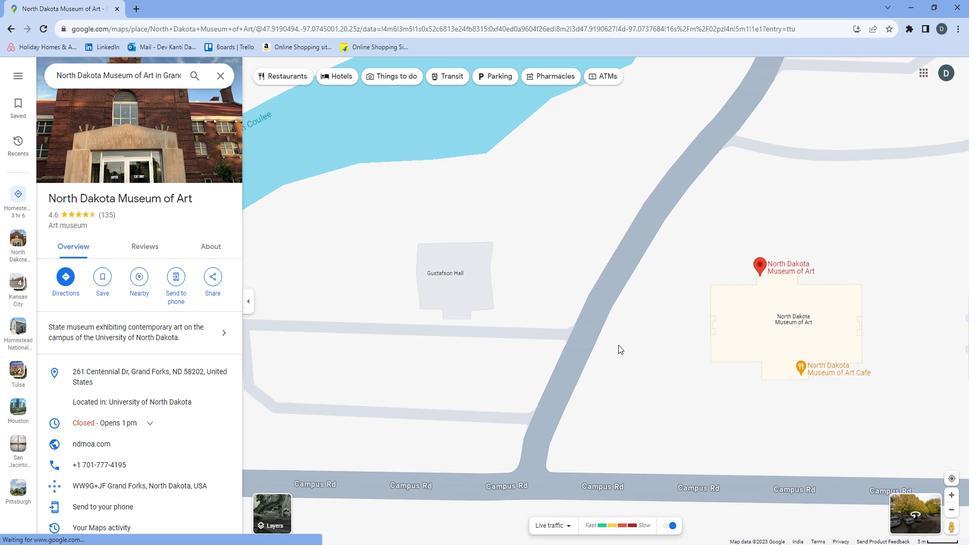
Action: Mouse pressed left at (626, 346)
Screenshot: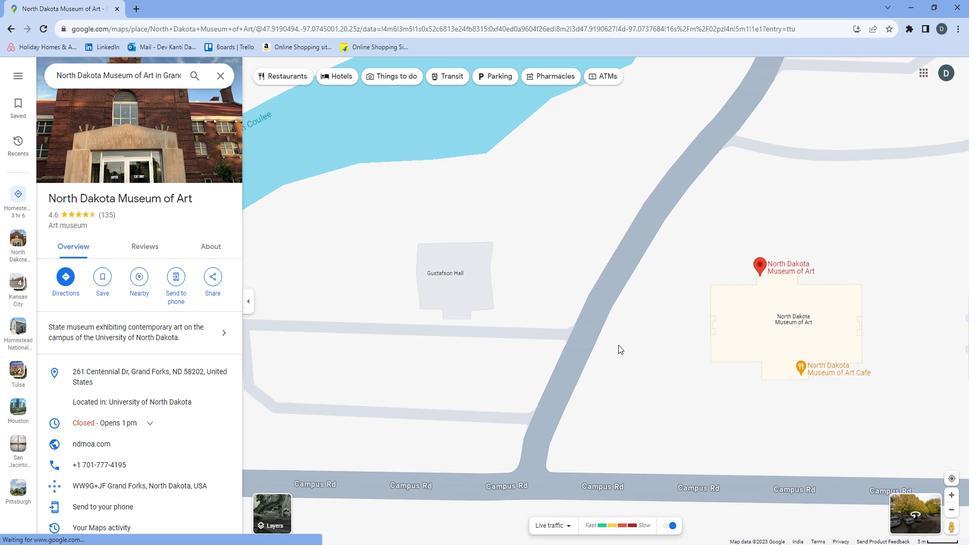 
Action: Mouse moved to (634, 343)
Screenshot: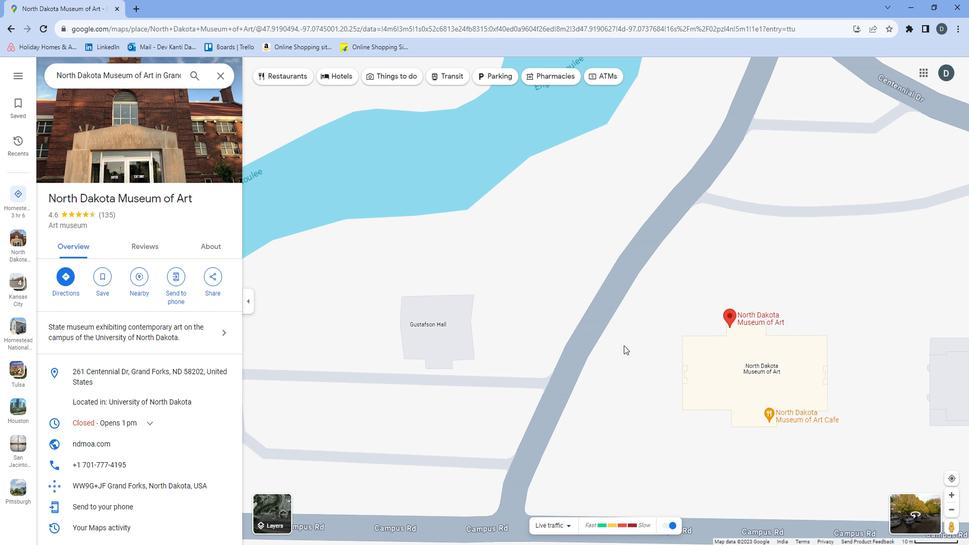 
Action: Mouse scrolled (634, 342) with delta (0, 0)
Screenshot: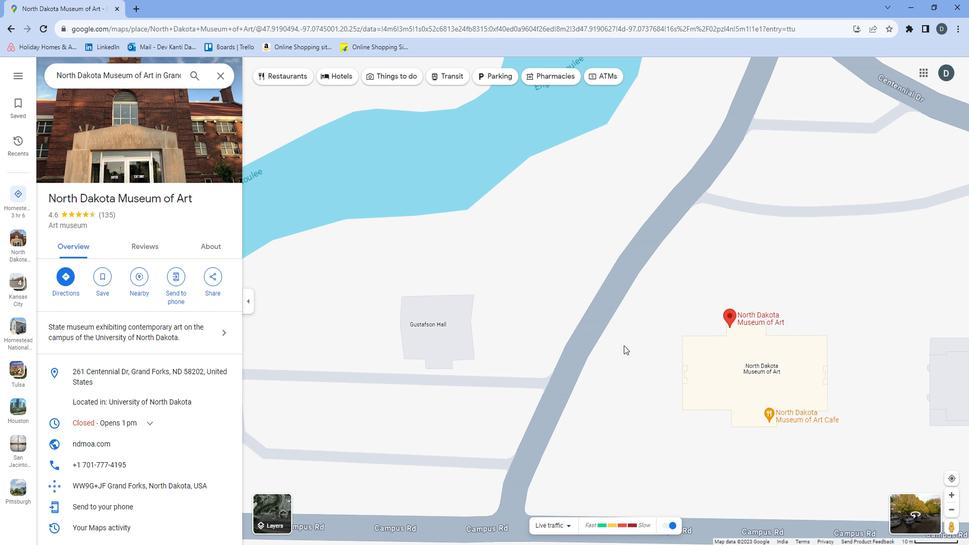 
Action: Mouse moved to (633, 343)
Screenshot: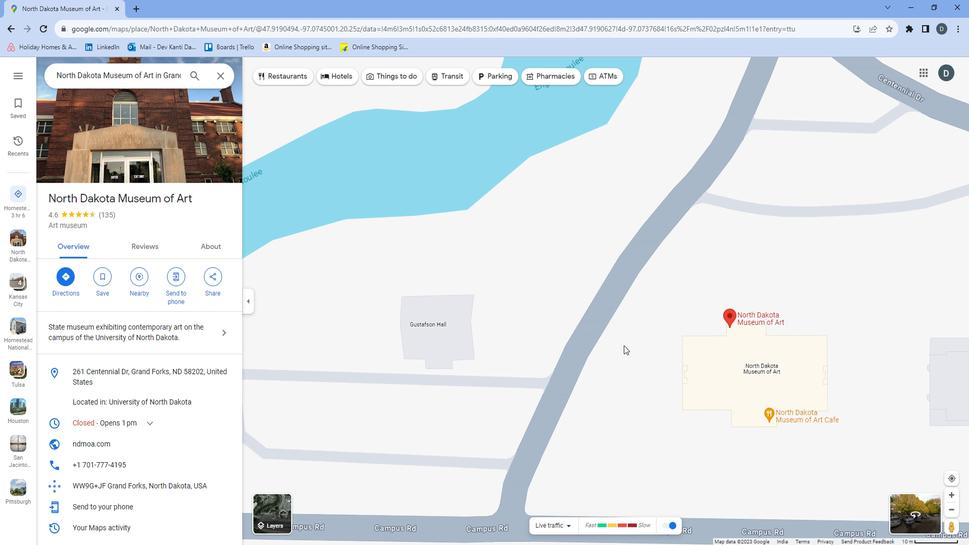 
Action: Mouse scrolled (633, 343) with delta (0, 0)
Screenshot: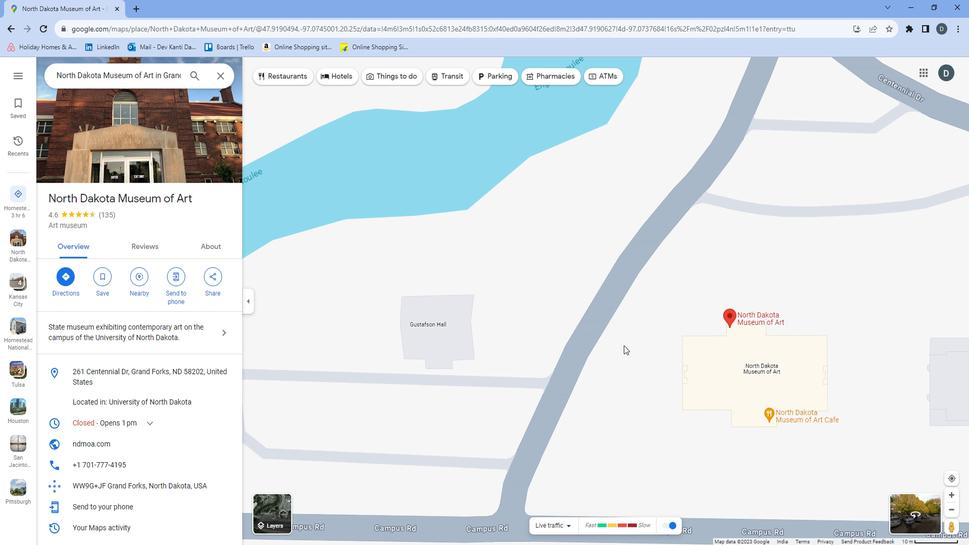 
Action: Mouse moved to (637, 340)
Screenshot: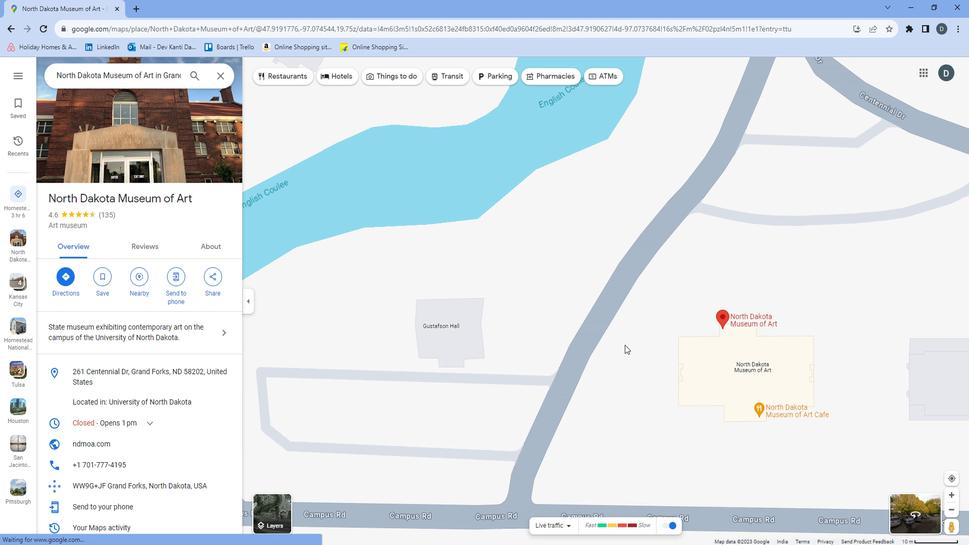 
Action: Mouse pressed left at (637, 340)
Screenshot: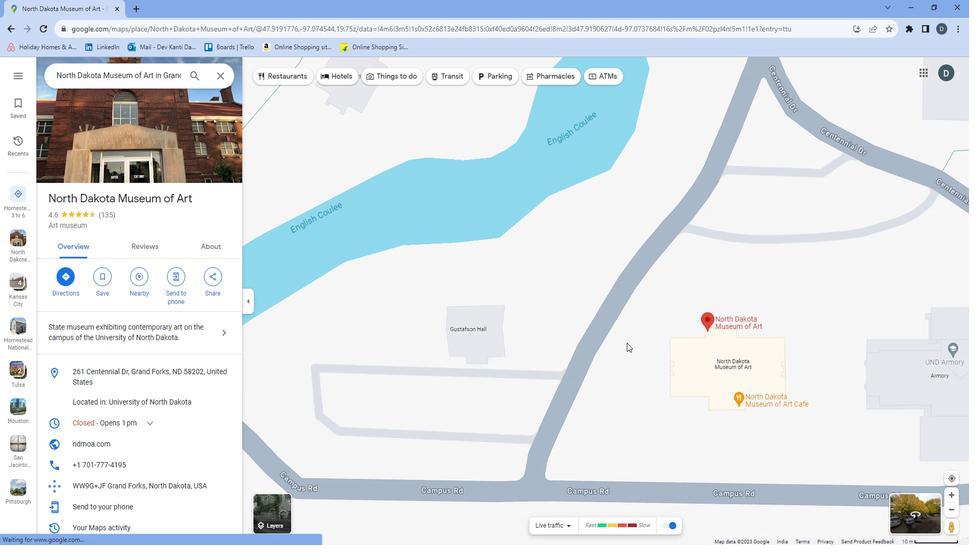 
Action: Mouse moved to (663, 349)
Screenshot: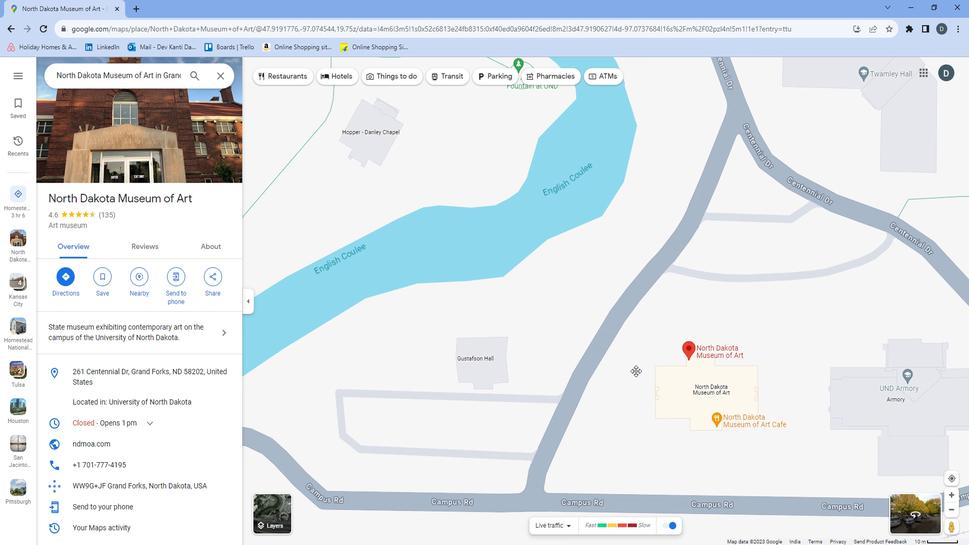 
Action: Mouse pressed left at (663, 349)
Screenshot: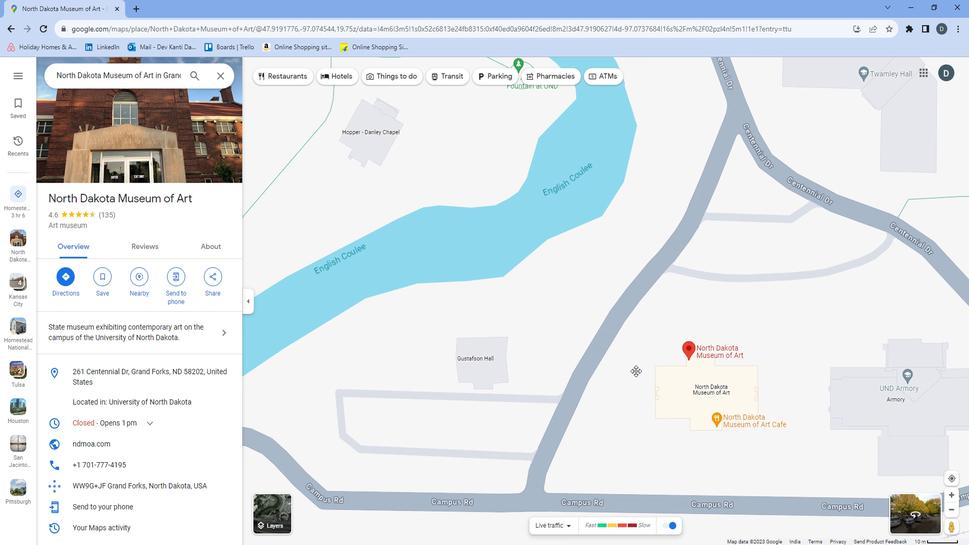 
Action: Mouse moved to (654, 367)
Screenshot: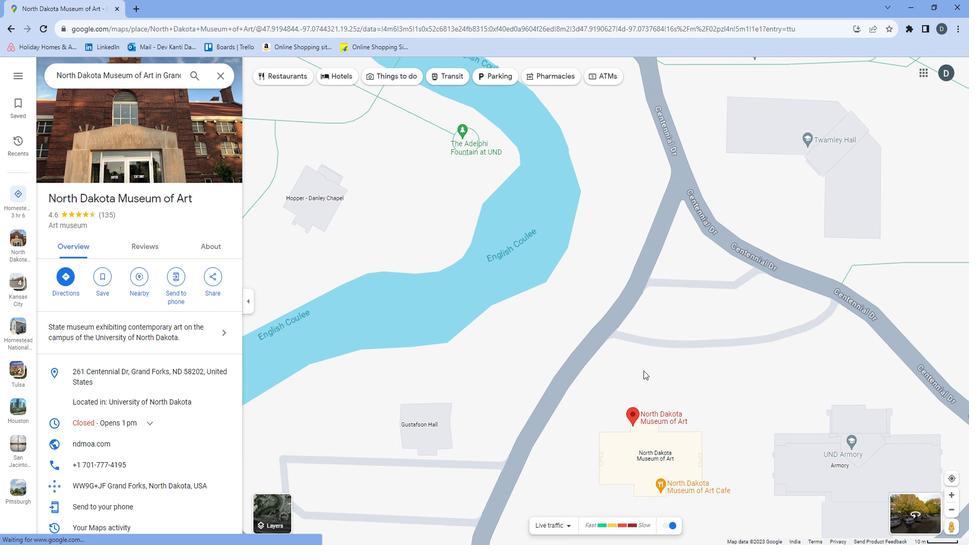 
Action: Mouse scrolled (654, 367) with delta (0, 0)
Screenshot: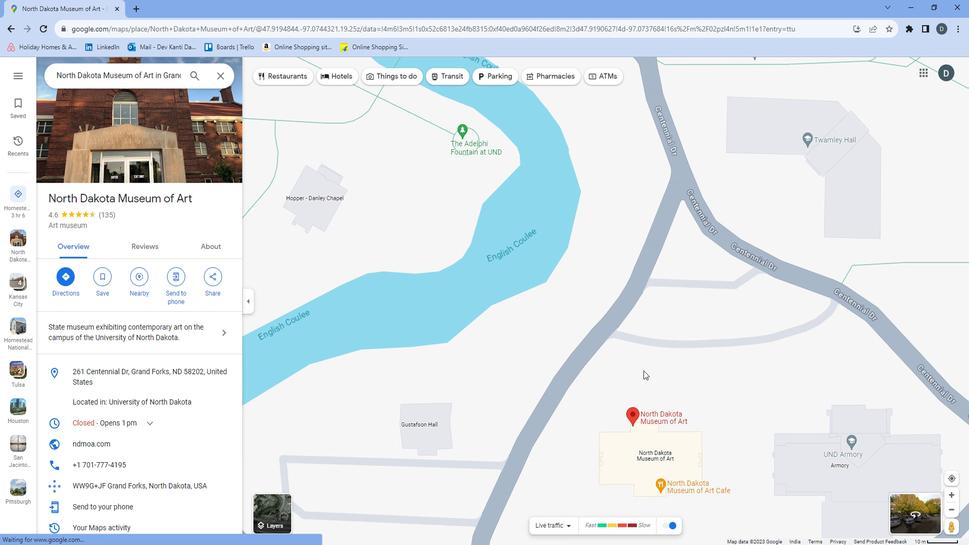 
Action: Mouse moved to (732, 365)
Screenshot: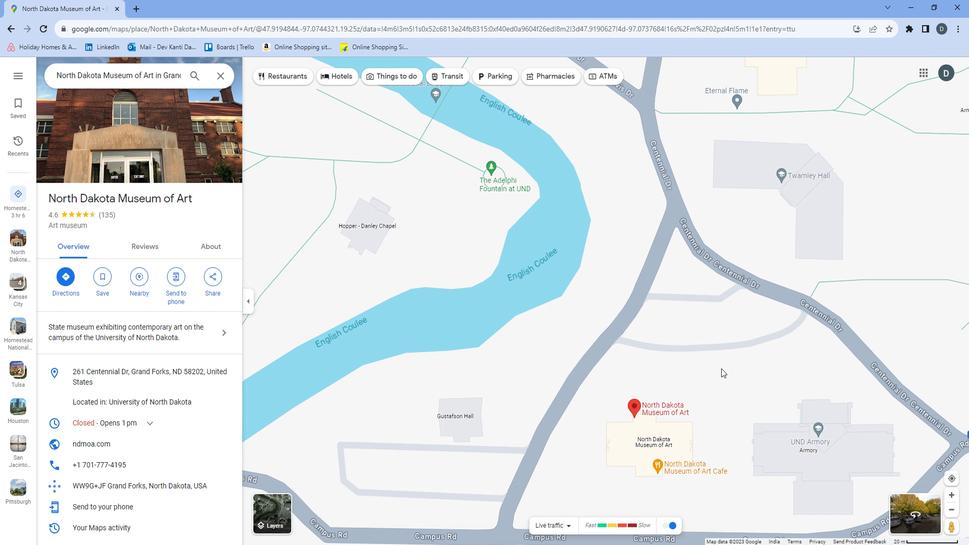 
Action: Mouse pressed left at (732, 365)
Screenshot: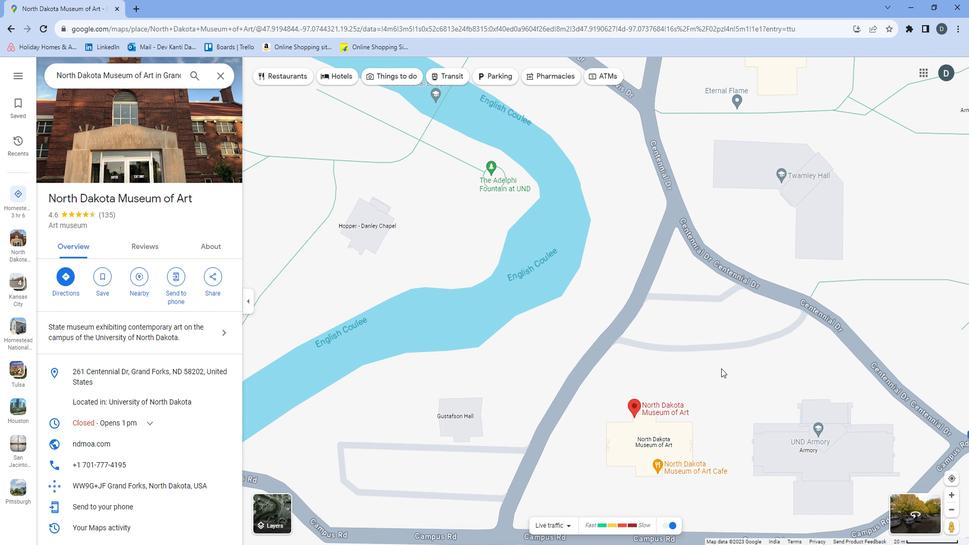 
Action: Mouse moved to (584, 356)
Screenshot: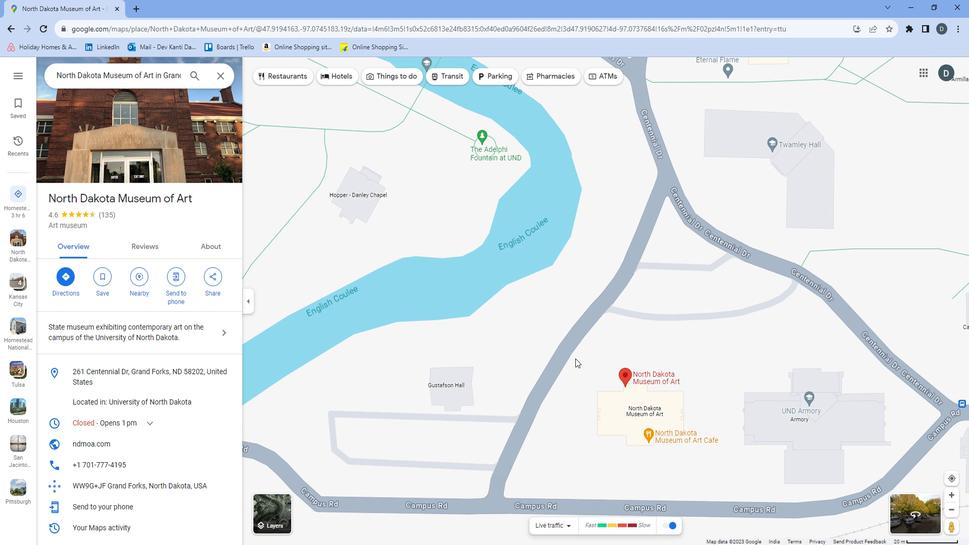 
Action: Mouse scrolled (584, 356) with delta (0, 0)
Screenshot: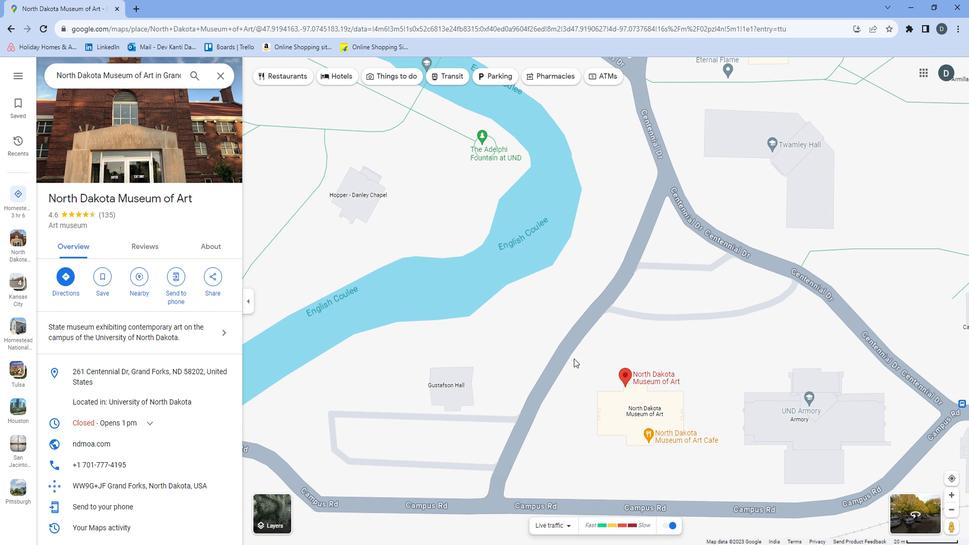 
Action: Mouse moved to (512, 314)
Screenshot: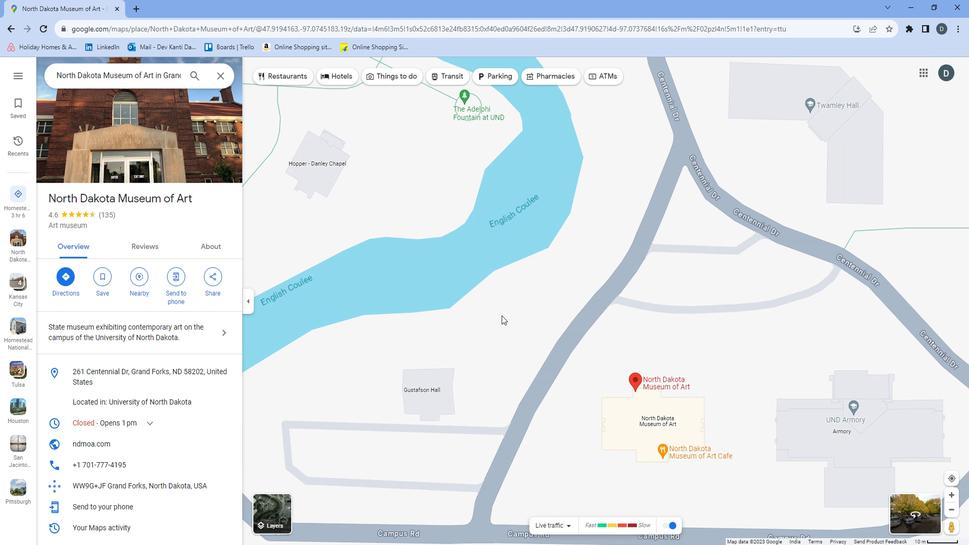 
Action: Mouse pressed left at (512, 314)
Screenshot: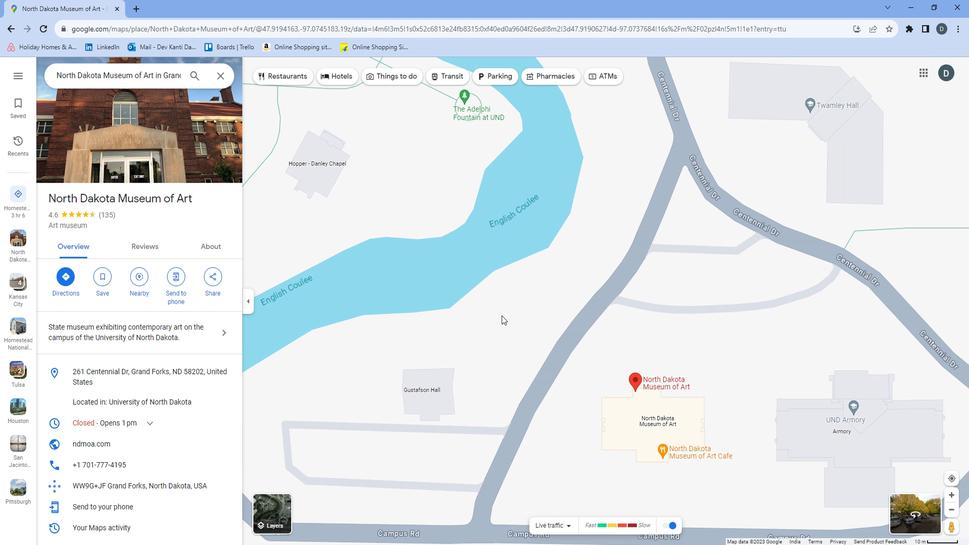 
Action: Mouse moved to (644, 363)
Screenshot: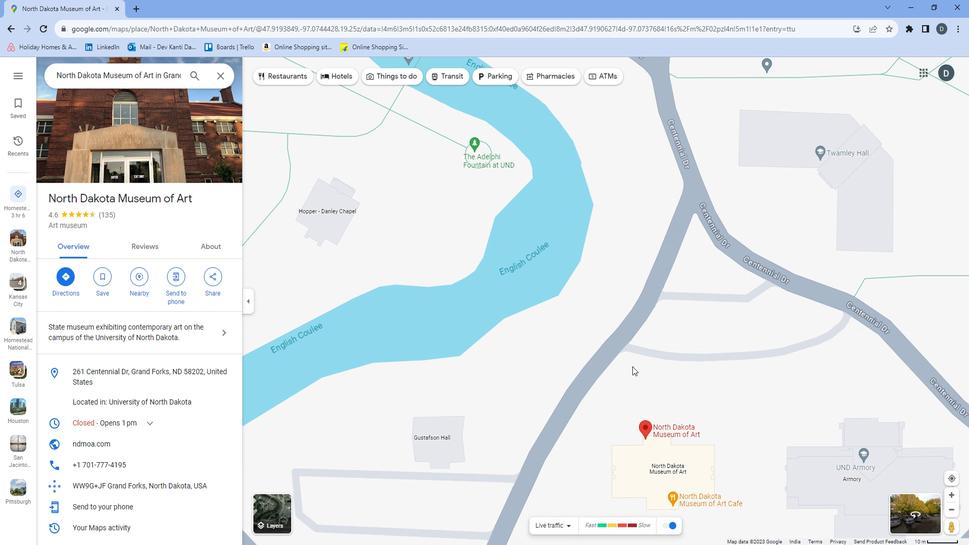 
Action: Mouse scrolled (644, 364) with delta (0, 0)
Screenshot: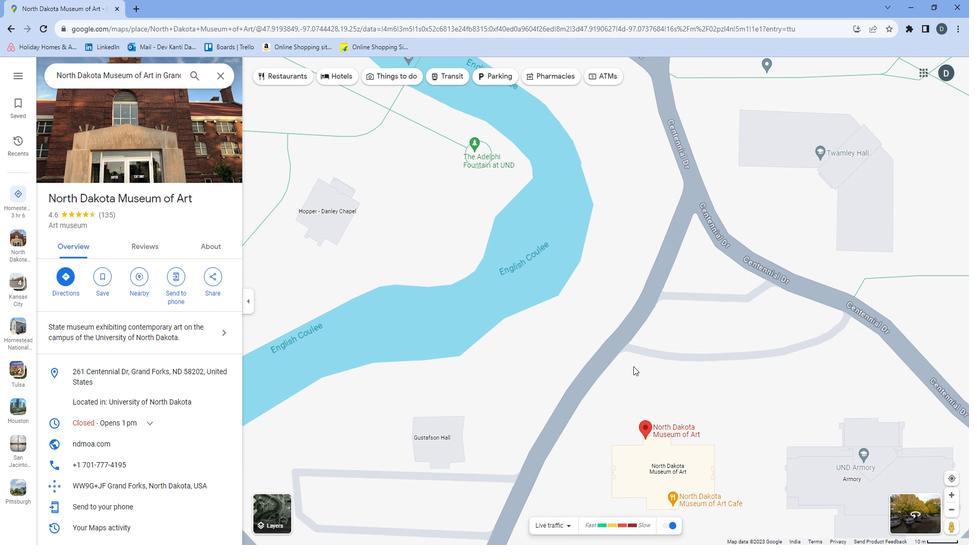 
Action: Mouse scrolled (644, 364) with delta (0, 0)
Screenshot: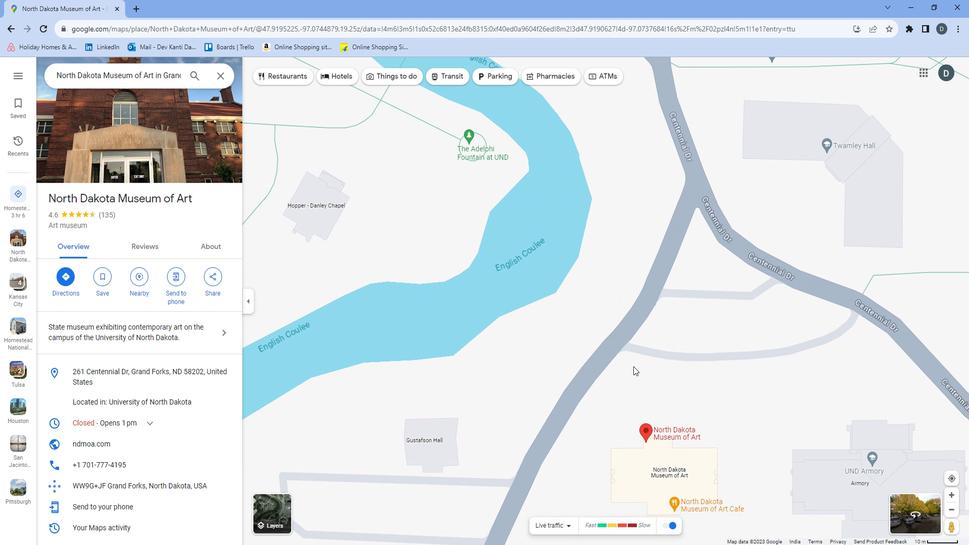 
Action: Mouse moved to (644, 364)
Screenshot: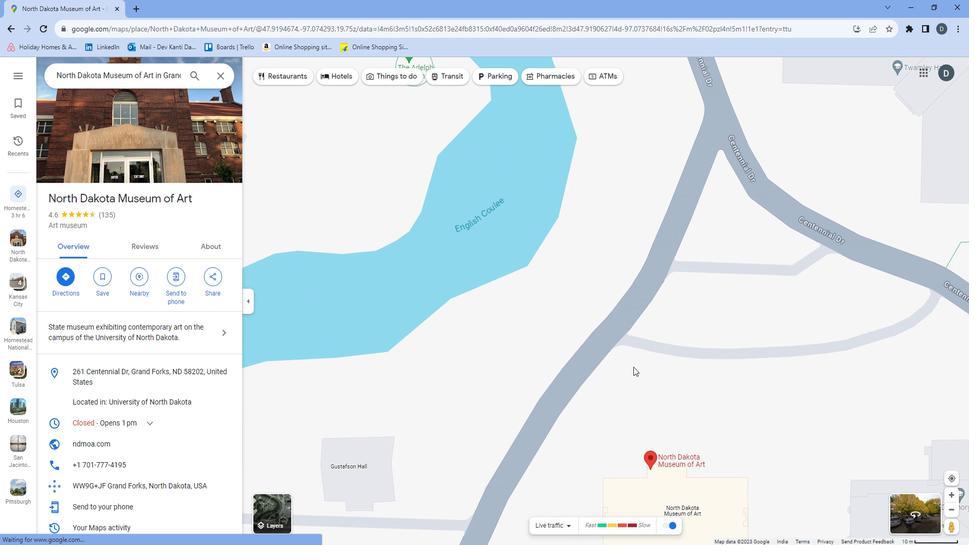 
Action: Mouse scrolled (644, 364) with delta (0, 0)
Screenshot: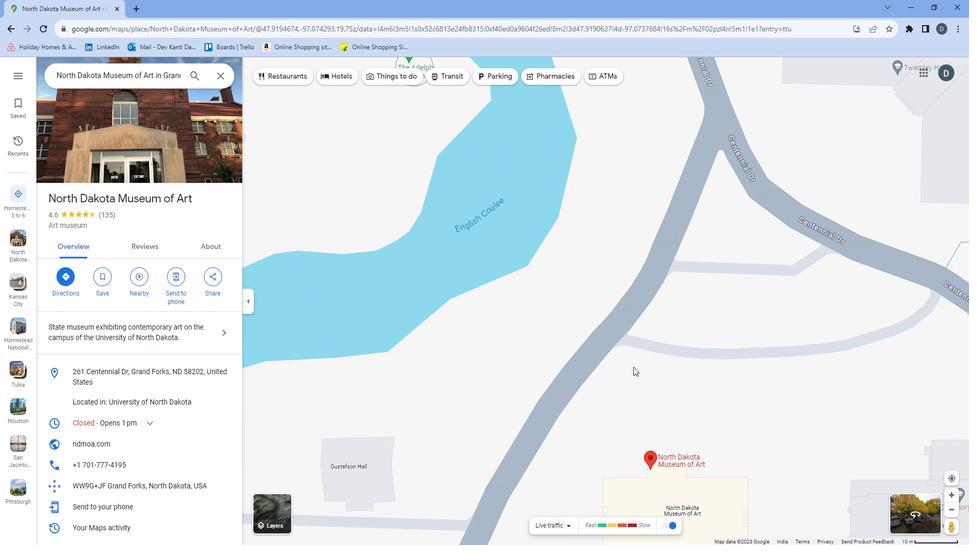 
Action: Mouse moved to (640, 398)
Screenshot: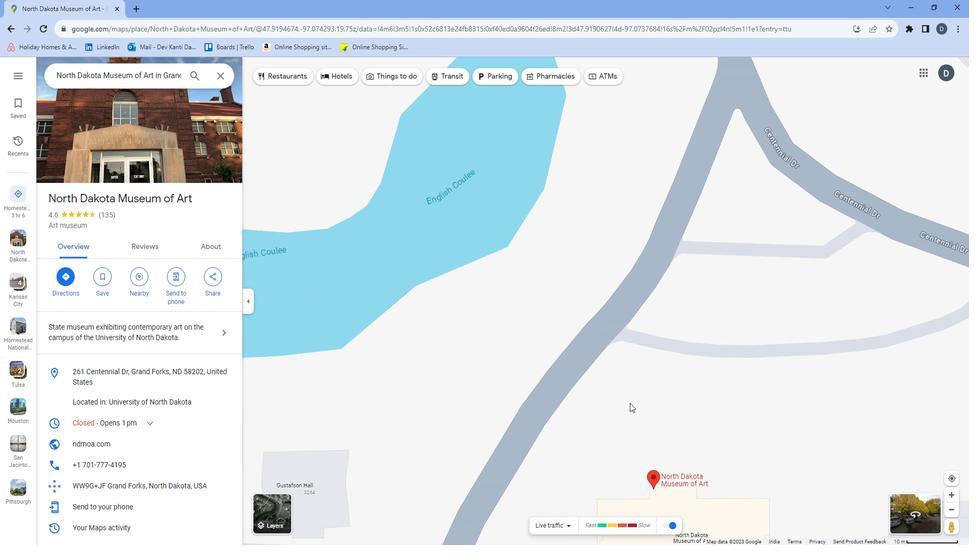 
Action: Mouse pressed left at (640, 398)
Screenshot: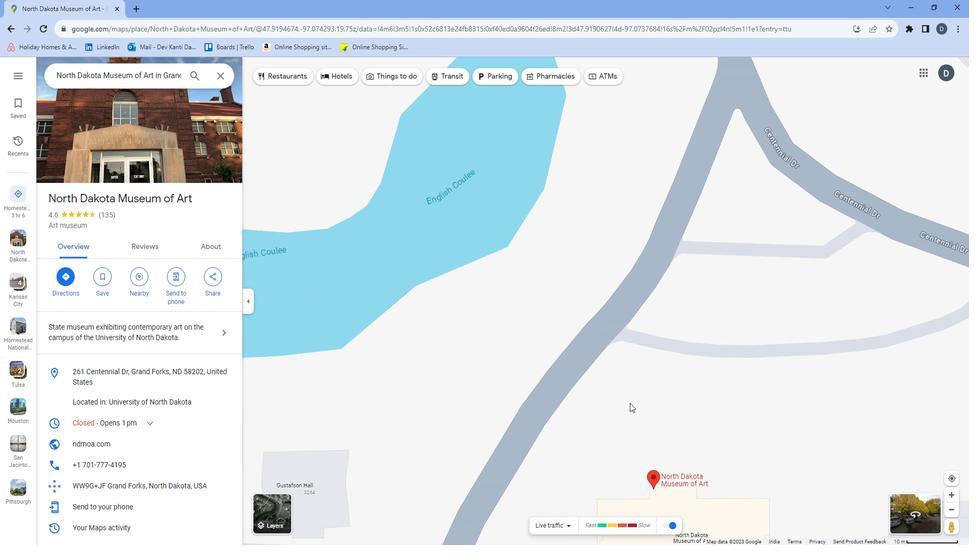 
Action: Mouse moved to (640, 335)
Screenshot: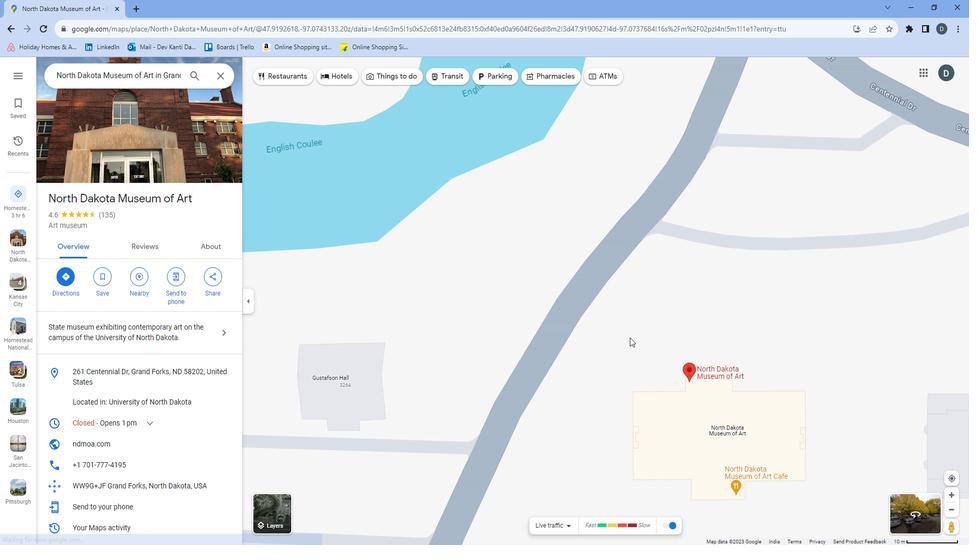 
Action: Mouse scrolled (640, 336) with delta (0, 0)
Screenshot: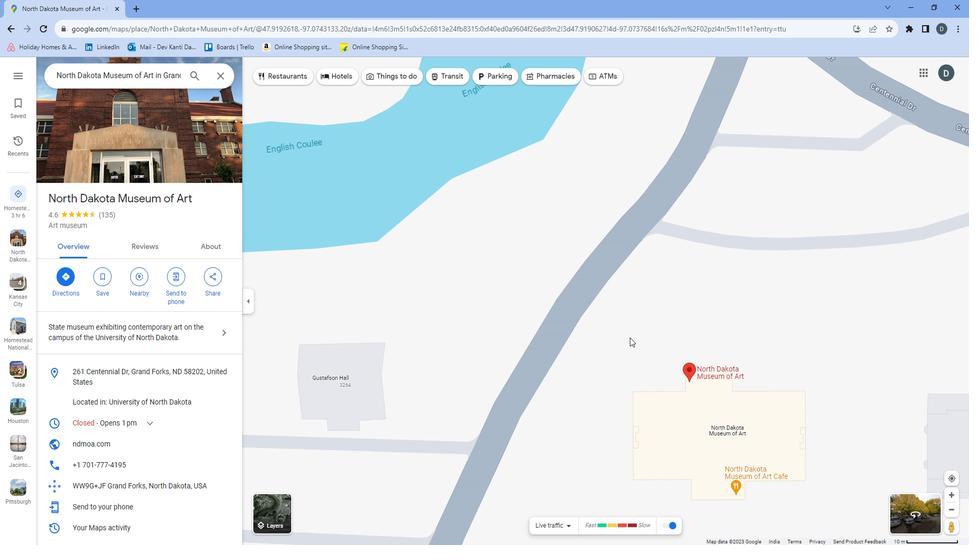 
Action: Mouse moved to (655, 326)
Screenshot: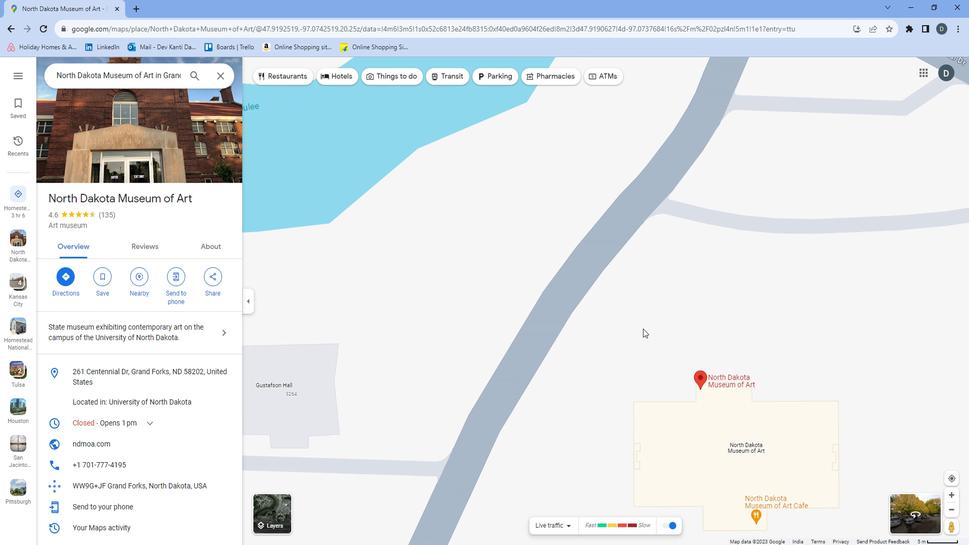 
Action: Mouse pressed left at (655, 326)
Screenshot: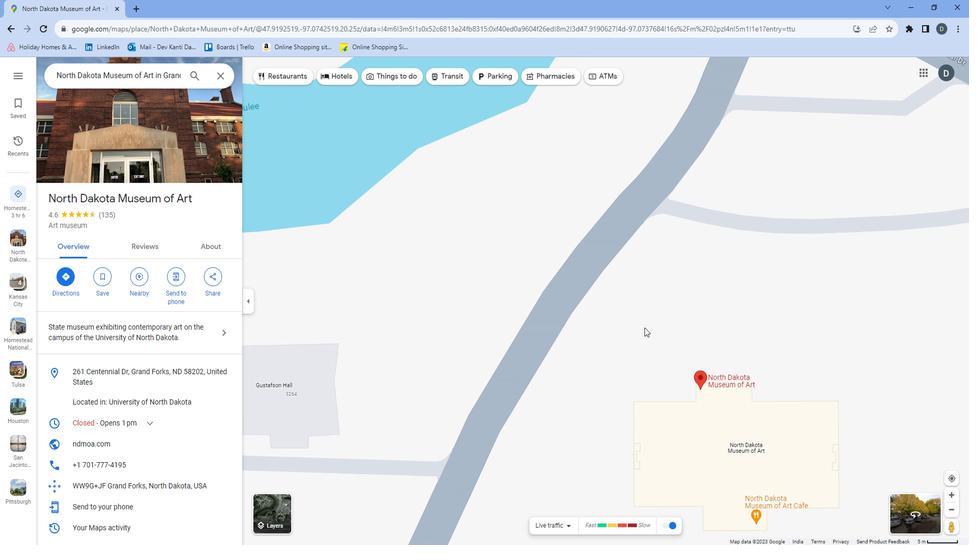 
Action: Mouse moved to (636, 363)
Screenshot: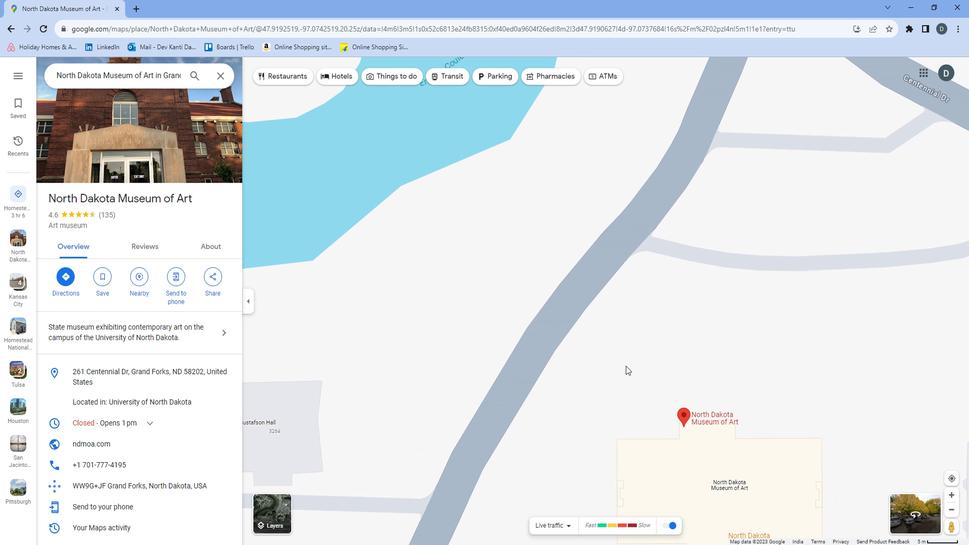 
Action: Mouse scrolled (636, 362) with delta (0, 0)
Screenshot: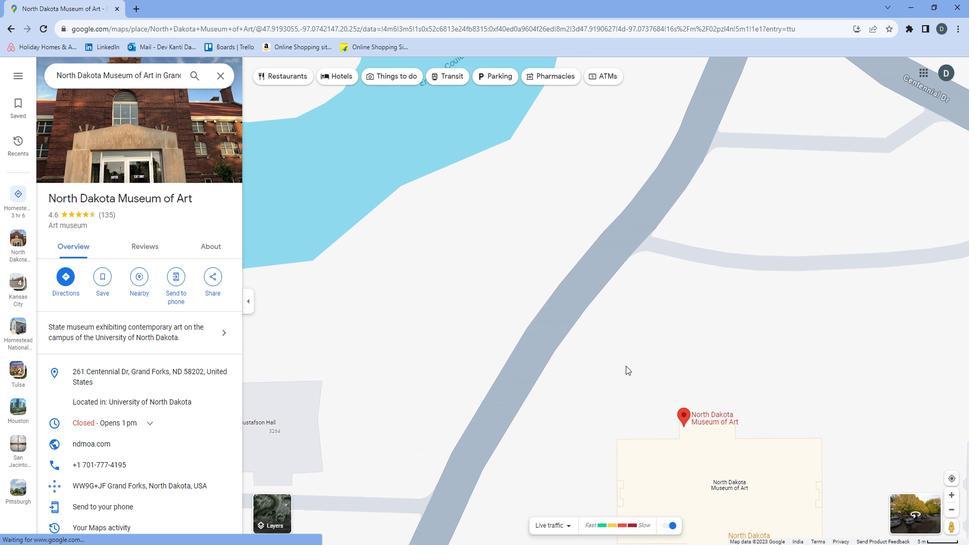 
Action: Mouse pressed left at (636, 363)
Screenshot: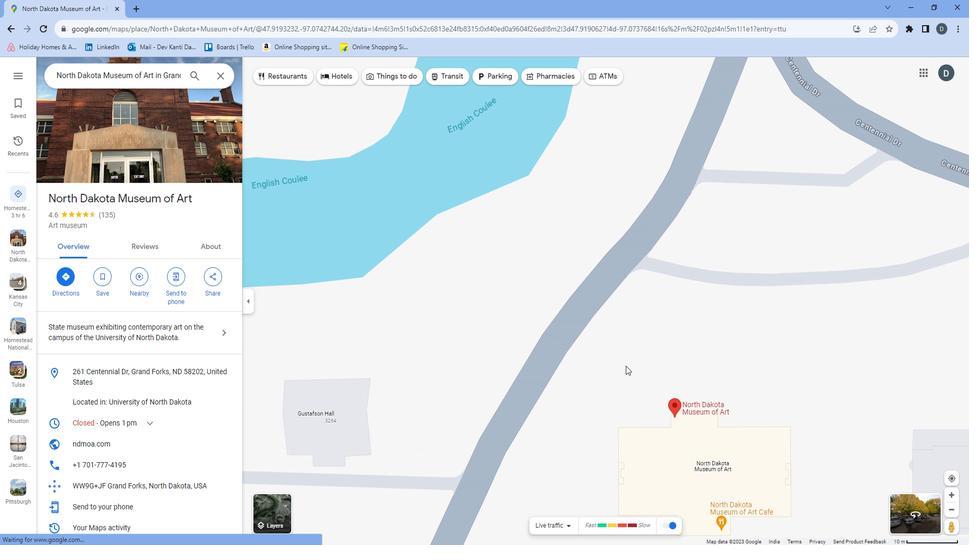 
Action: Mouse moved to (648, 324)
Screenshot: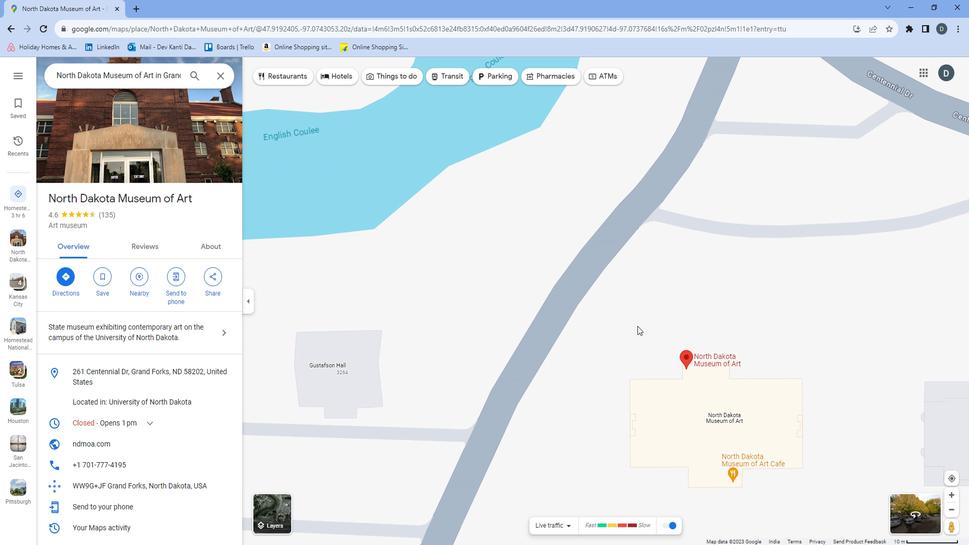
Action: Mouse pressed left at (648, 324)
Screenshot: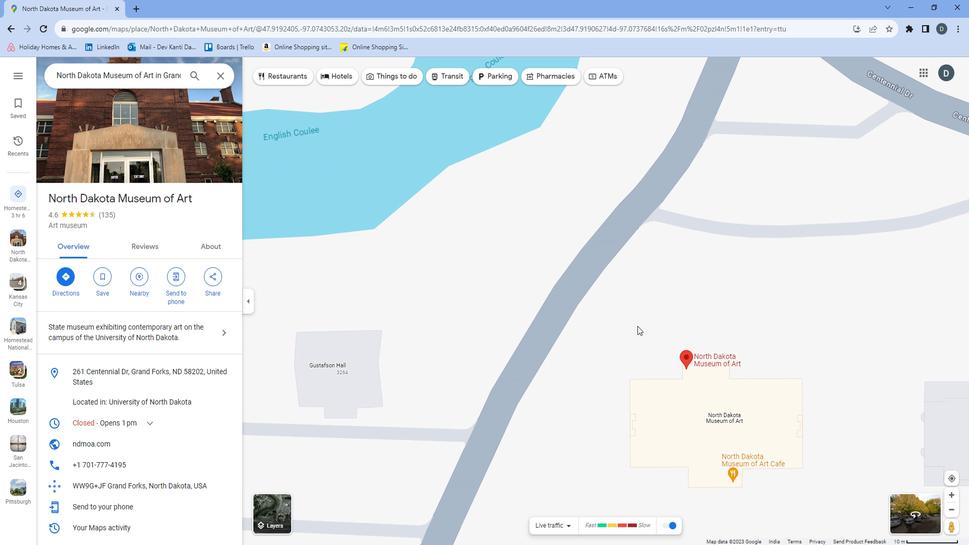 
Action: Mouse moved to (499, 279)
Screenshot: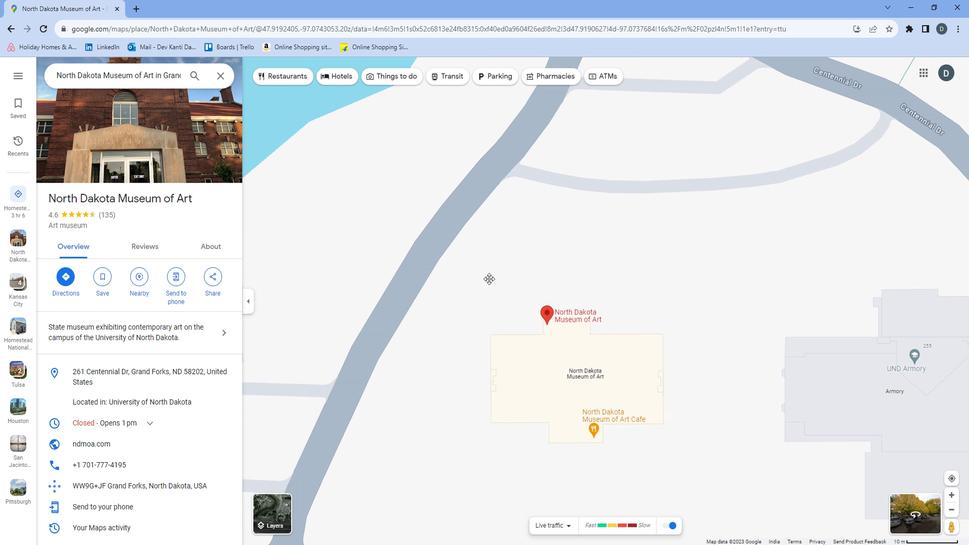 
Action: Mouse pressed left at (499, 279)
Screenshot: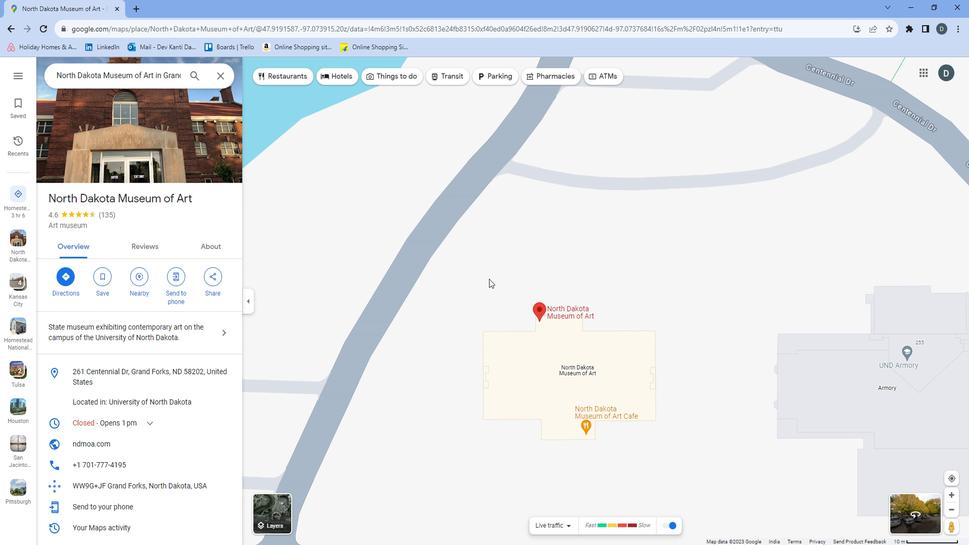 
Action: Mouse moved to (547, 306)
Screenshot: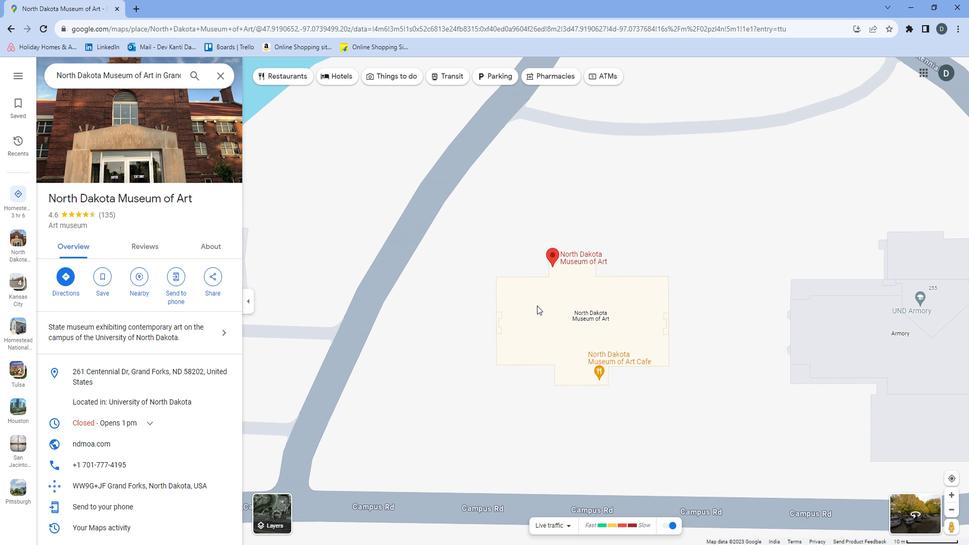 
Action: Mouse pressed left at (547, 306)
Screenshot: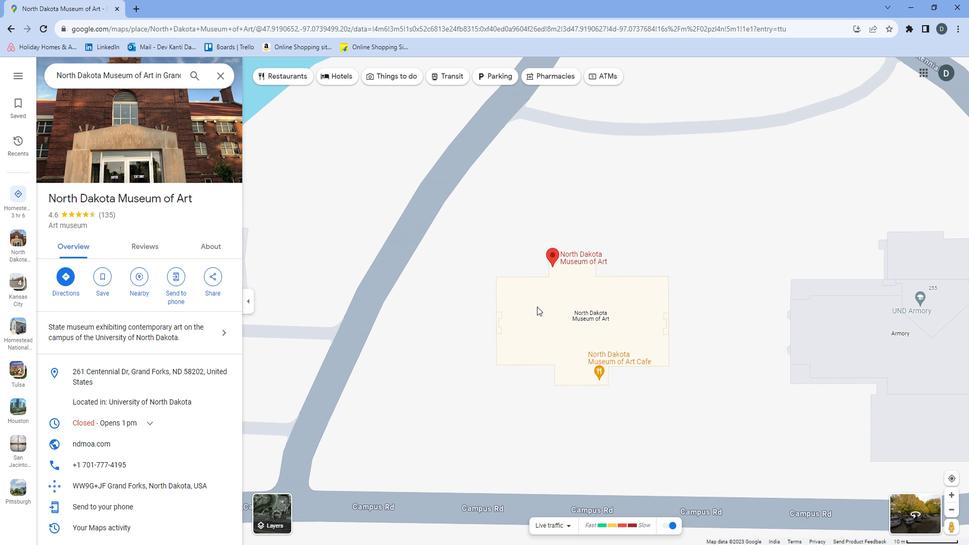 
Action: Mouse moved to (523, 257)
Screenshot: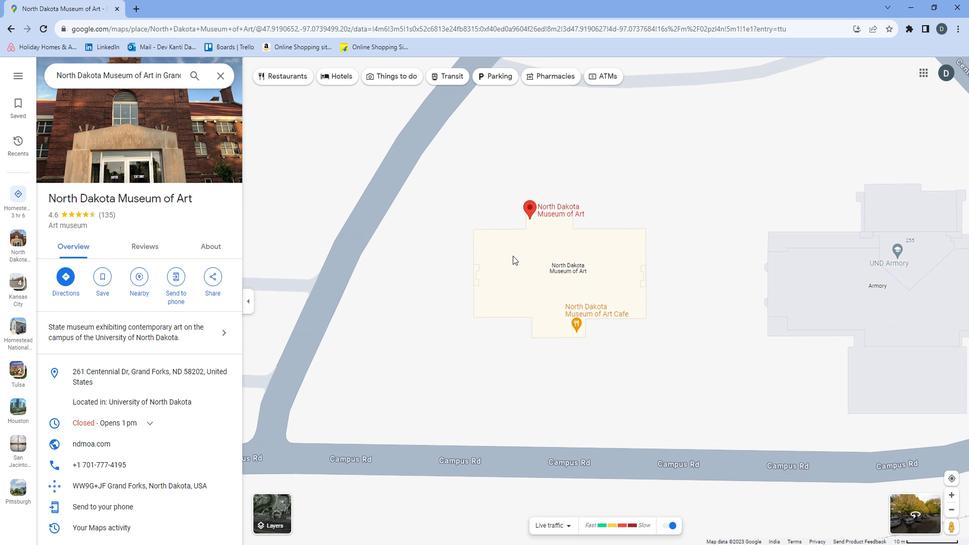 
Action: Mouse scrolled (523, 256) with delta (0, 0)
Screenshot: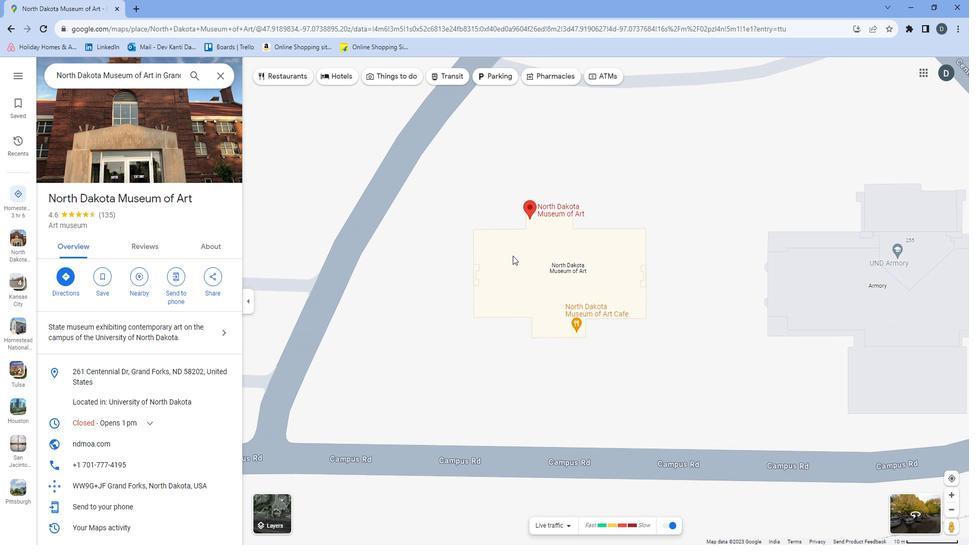 
Action: Mouse moved to (576, 272)
Screenshot: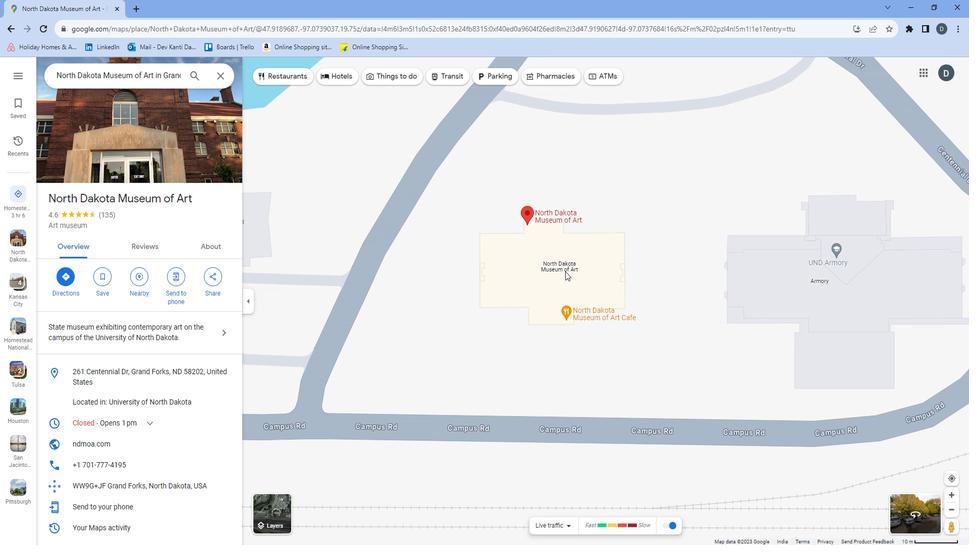 
Action: Mouse pressed left at (576, 272)
Screenshot: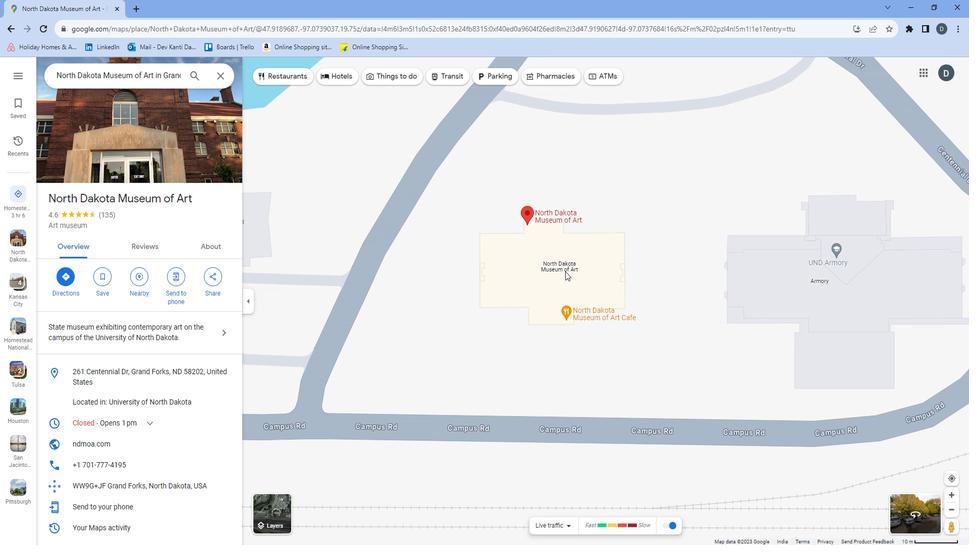 
Action: Mouse moved to (509, 246)
Screenshot: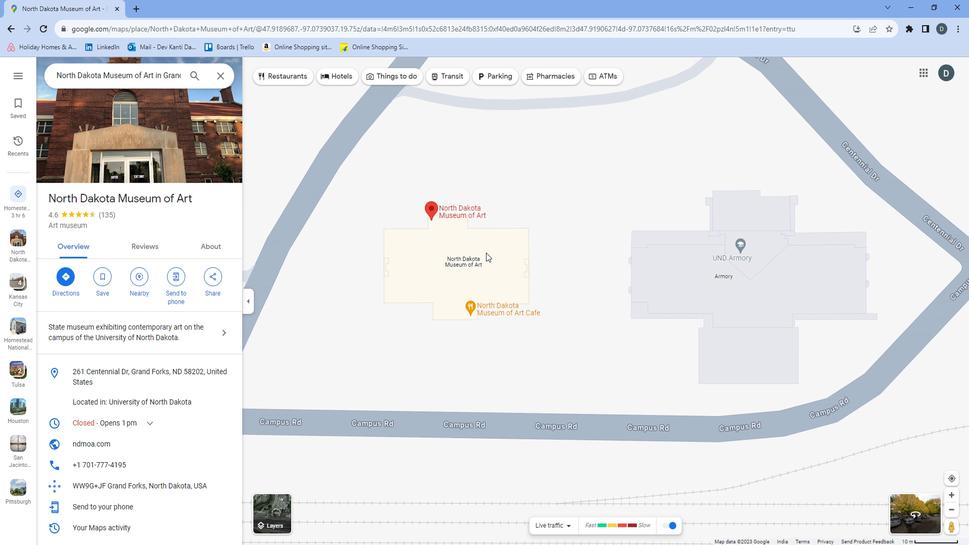 
